 Task: Create a due date automation trigger when advanced on, on the wednesday before a card is due add fields with custom field "Resume" set to a number greater or equal to 1 and greater or equal to 10 at 11:00 AM.
Action: Mouse moved to (1091, 332)
Screenshot: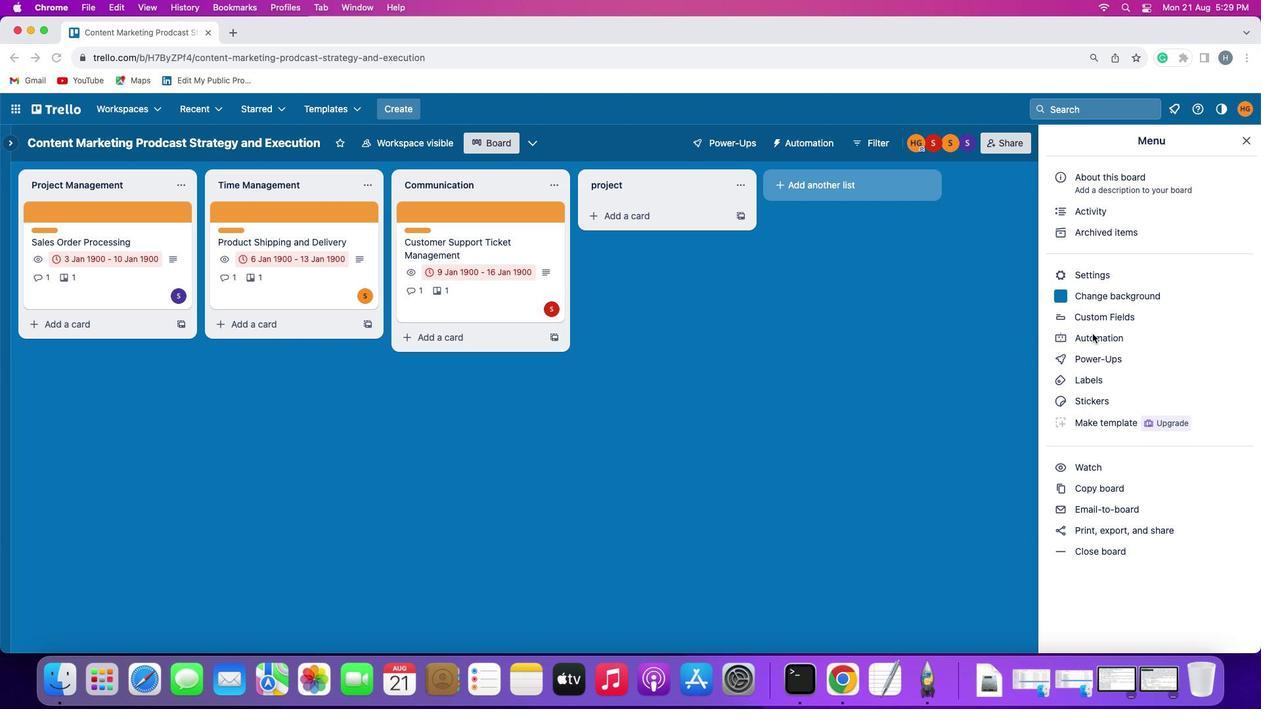 
Action: Mouse pressed left at (1091, 332)
Screenshot: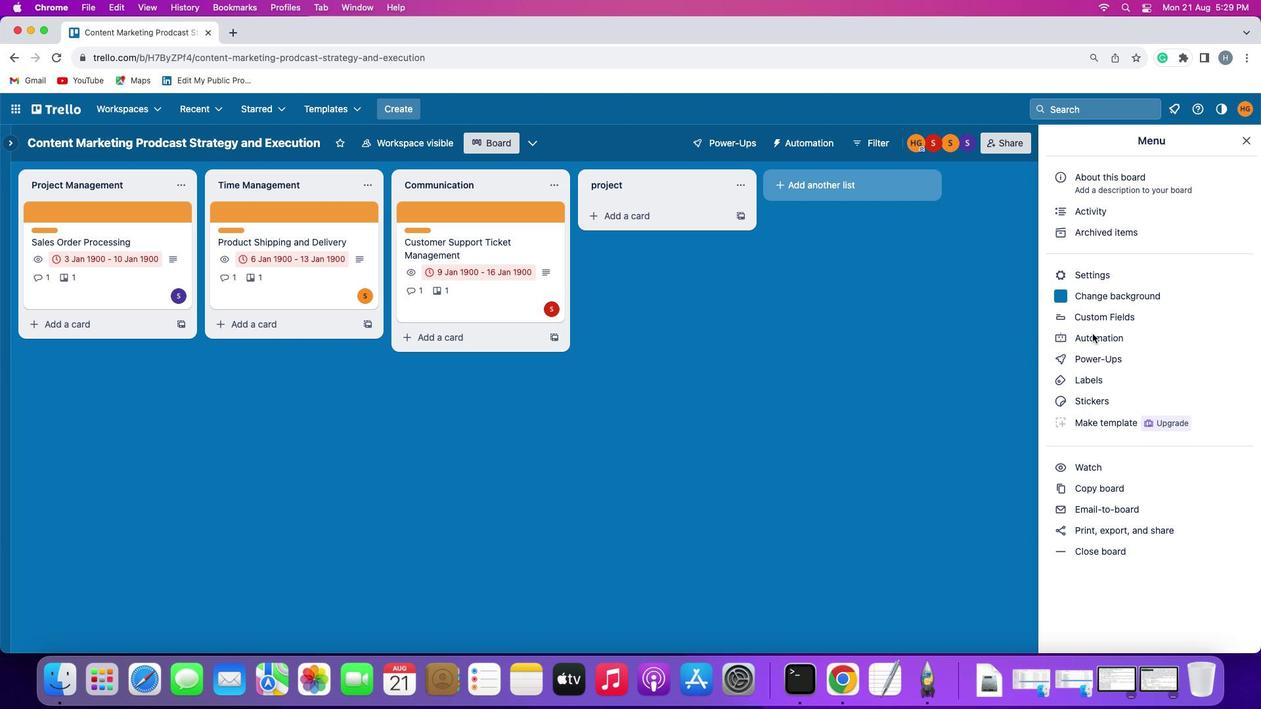 
Action: Mouse pressed left at (1091, 332)
Screenshot: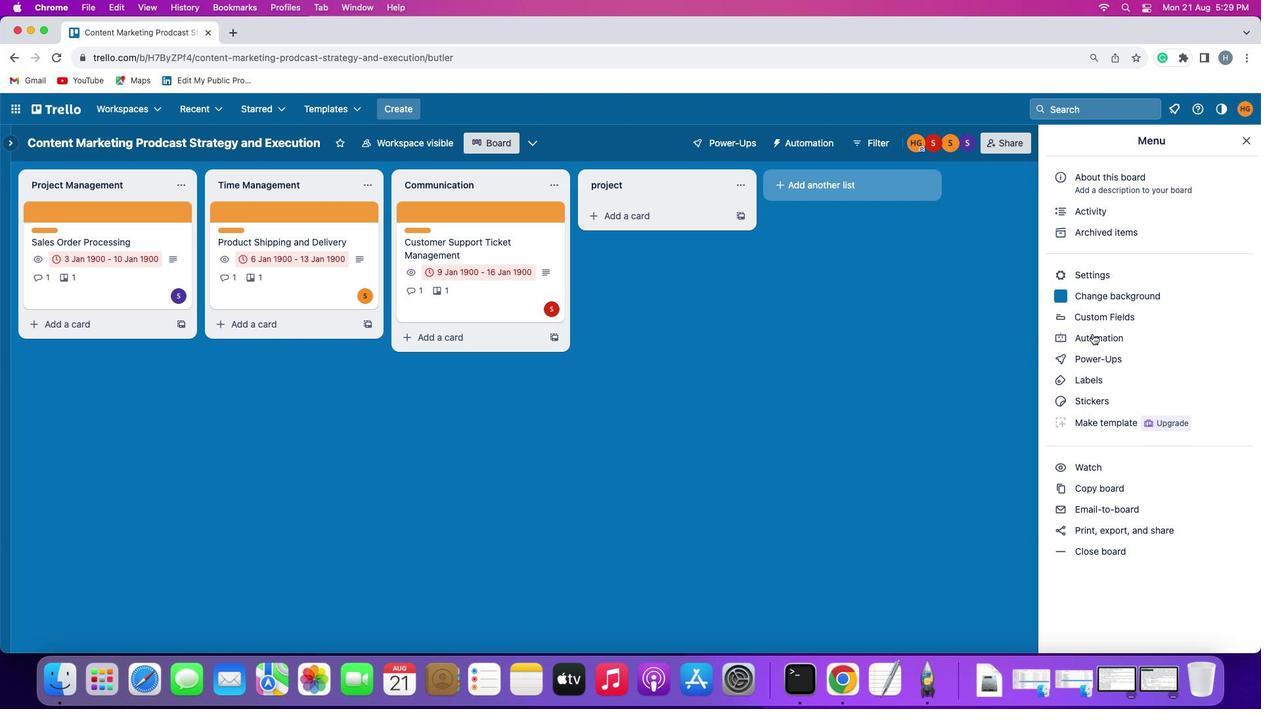 
Action: Mouse moved to (80, 302)
Screenshot: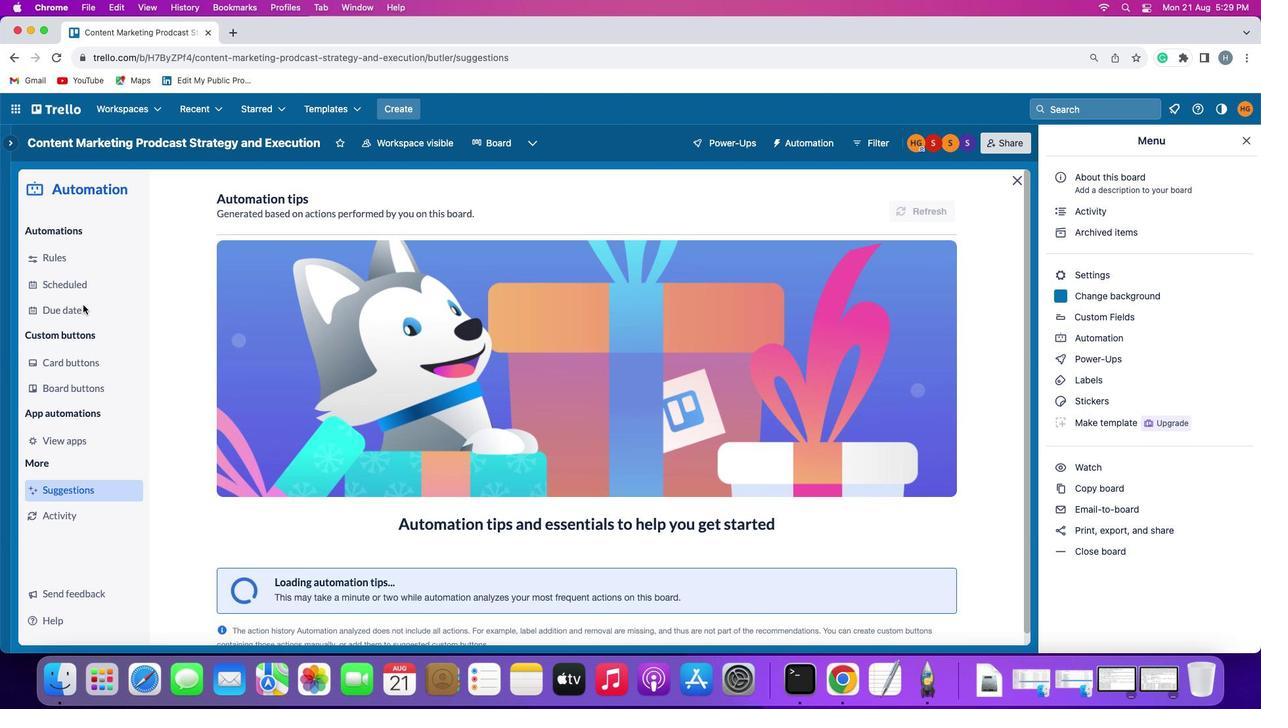 
Action: Mouse pressed left at (80, 302)
Screenshot: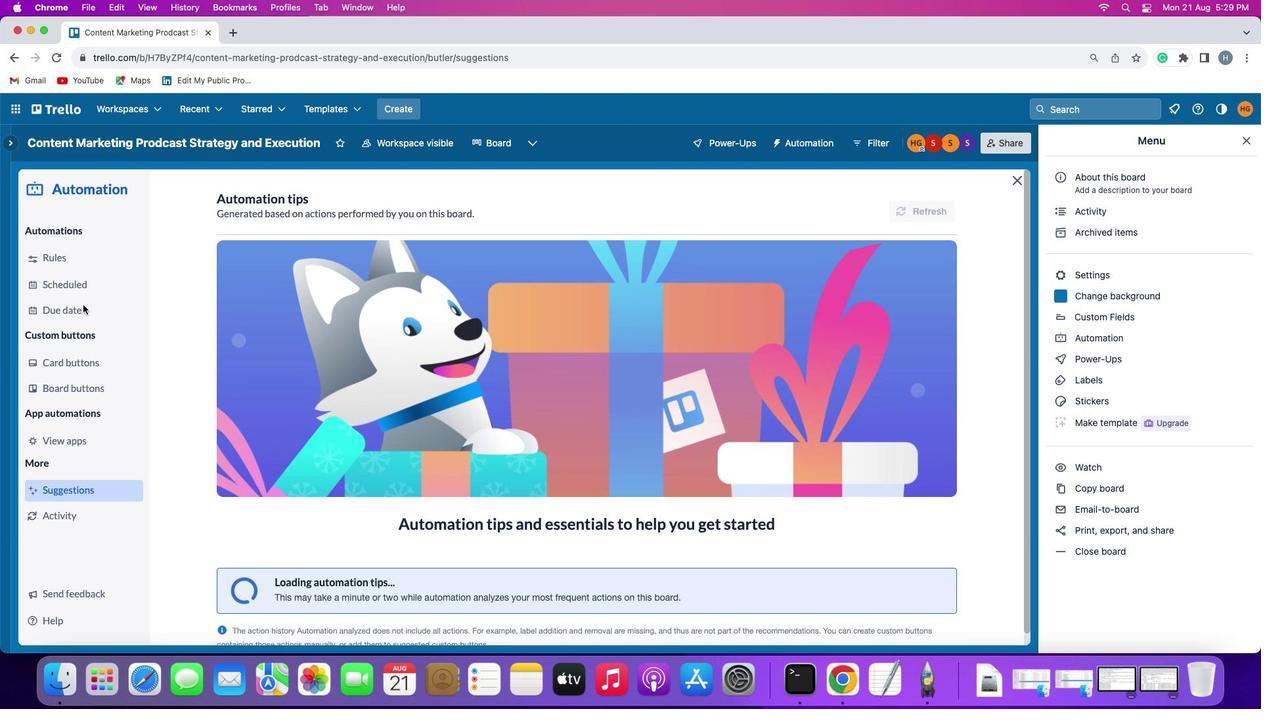 
Action: Mouse moved to (893, 197)
Screenshot: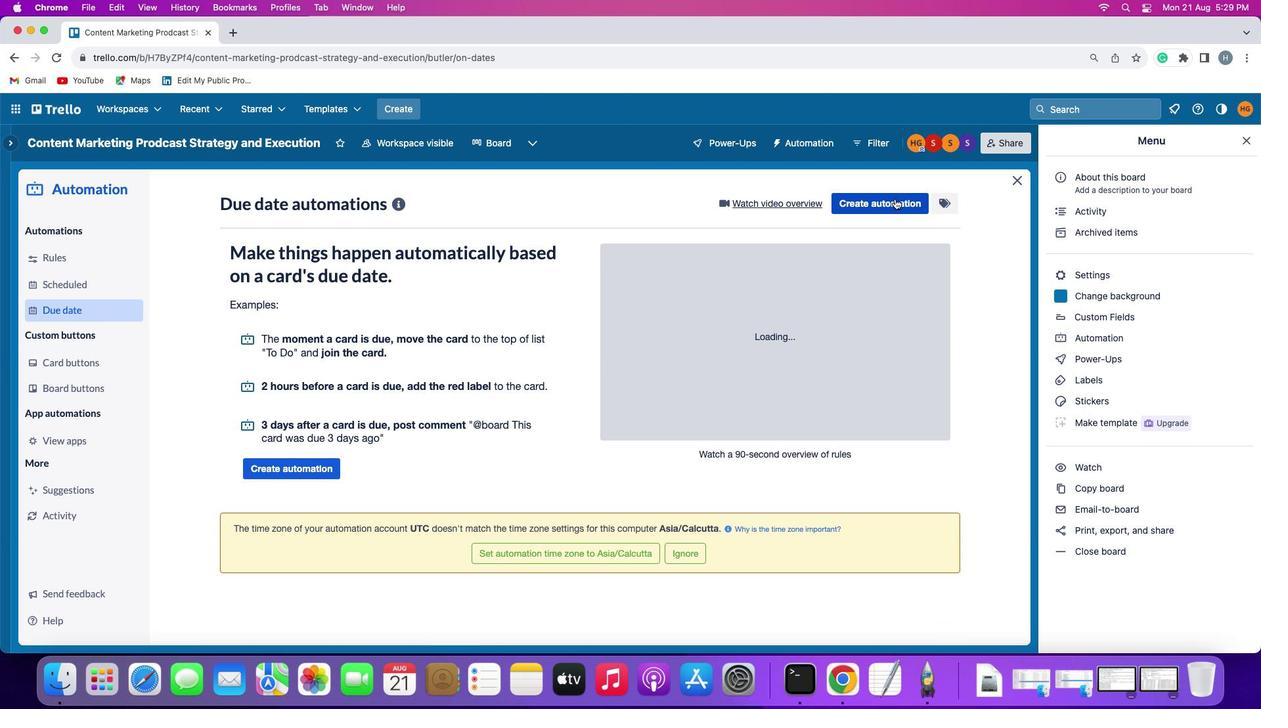 
Action: Mouse pressed left at (893, 197)
Screenshot: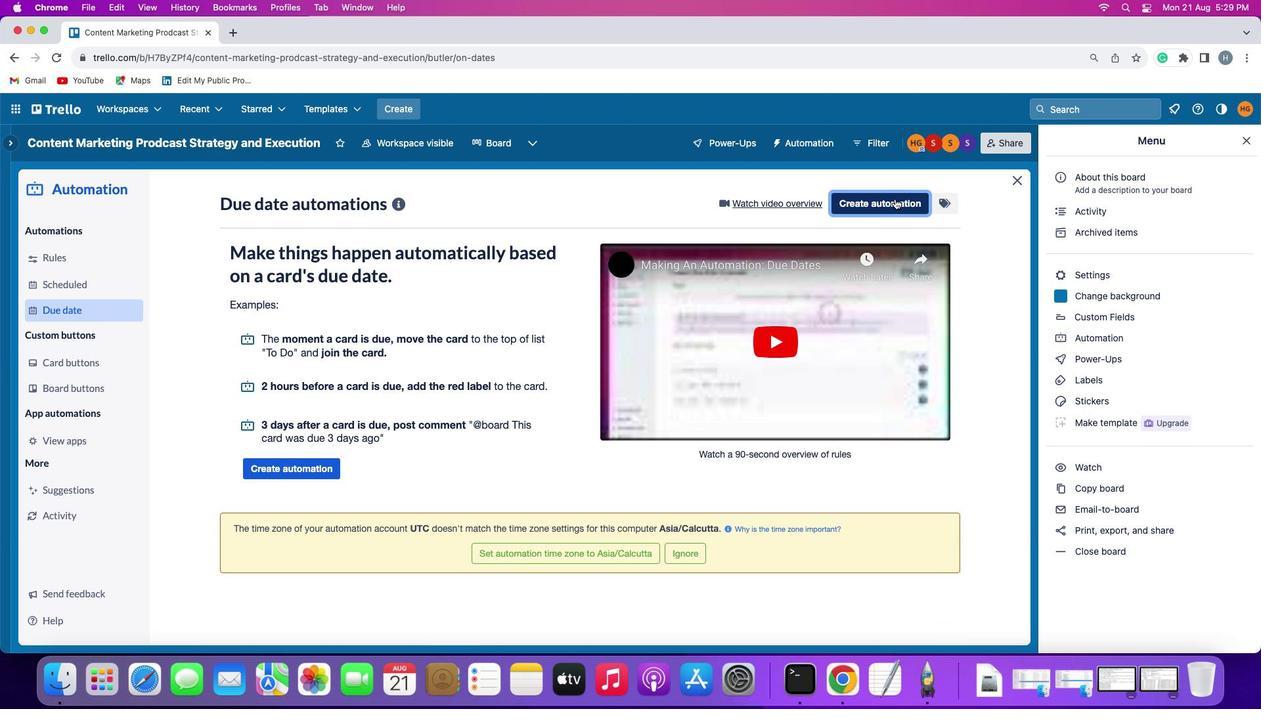 
Action: Mouse moved to (260, 322)
Screenshot: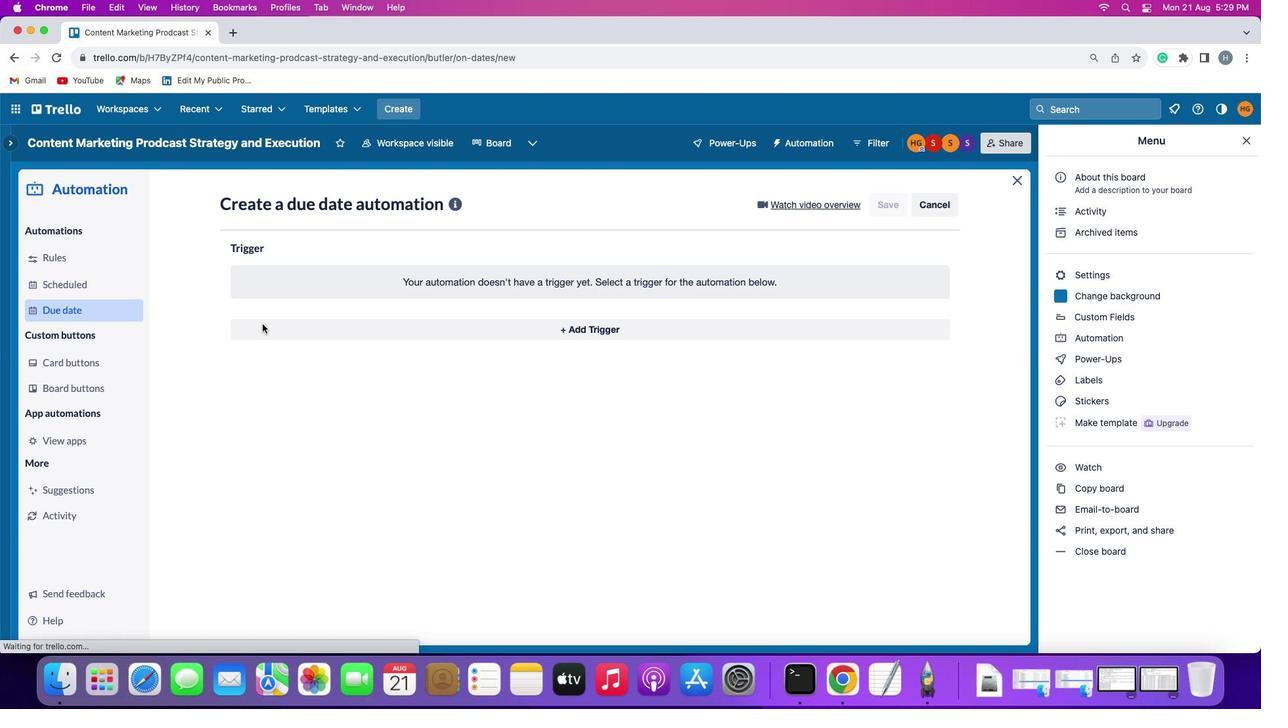 
Action: Mouse pressed left at (260, 322)
Screenshot: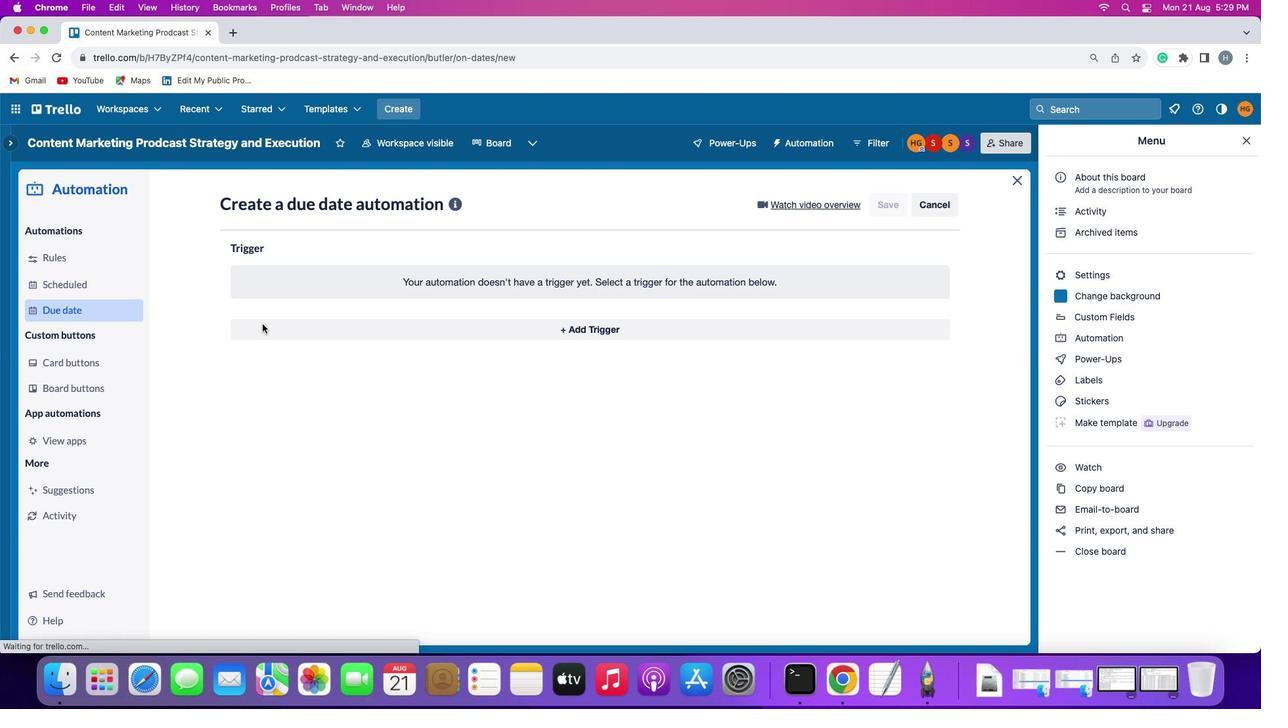 
Action: Mouse moved to (275, 563)
Screenshot: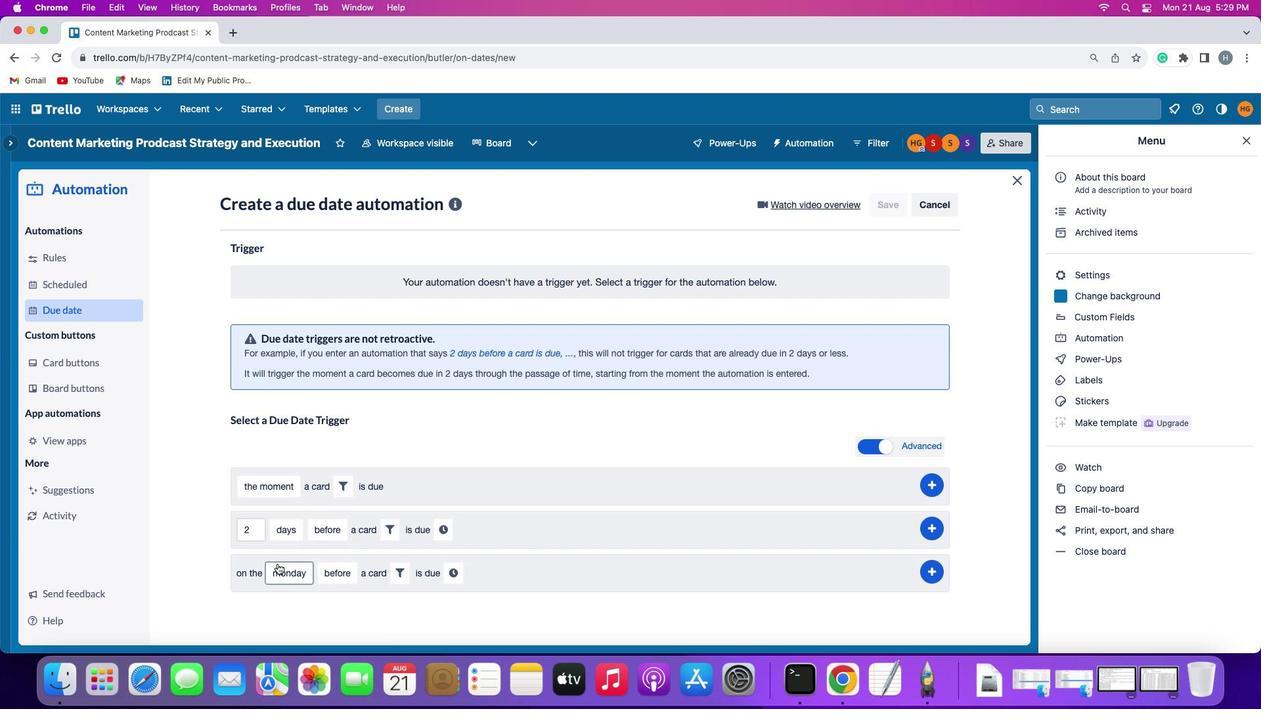 
Action: Mouse pressed left at (275, 563)
Screenshot: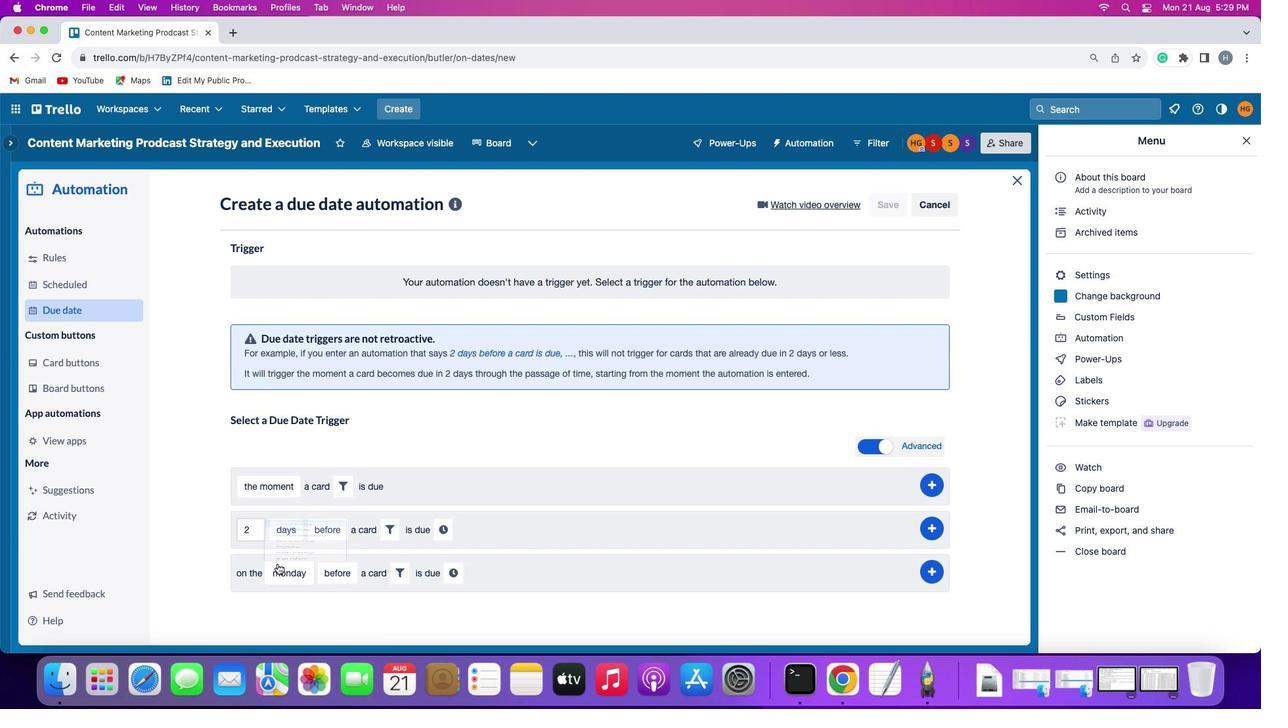 
Action: Mouse moved to (308, 444)
Screenshot: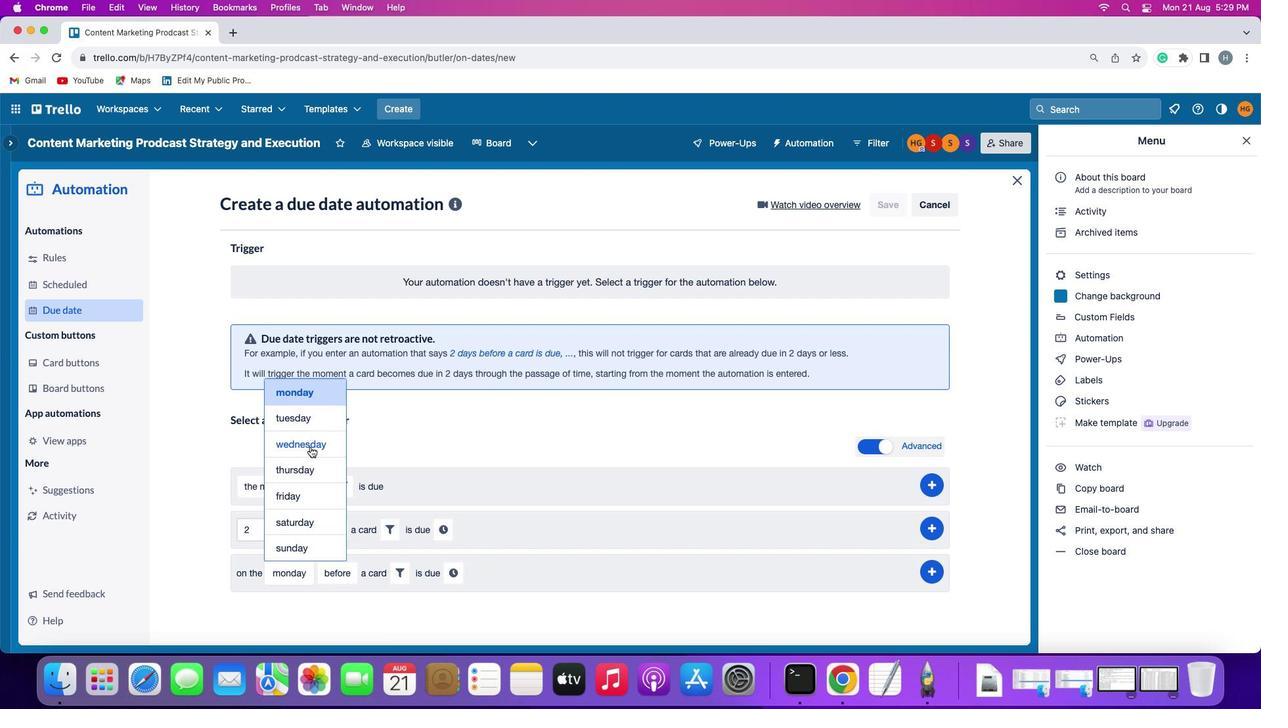 
Action: Mouse pressed left at (308, 444)
Screenshot: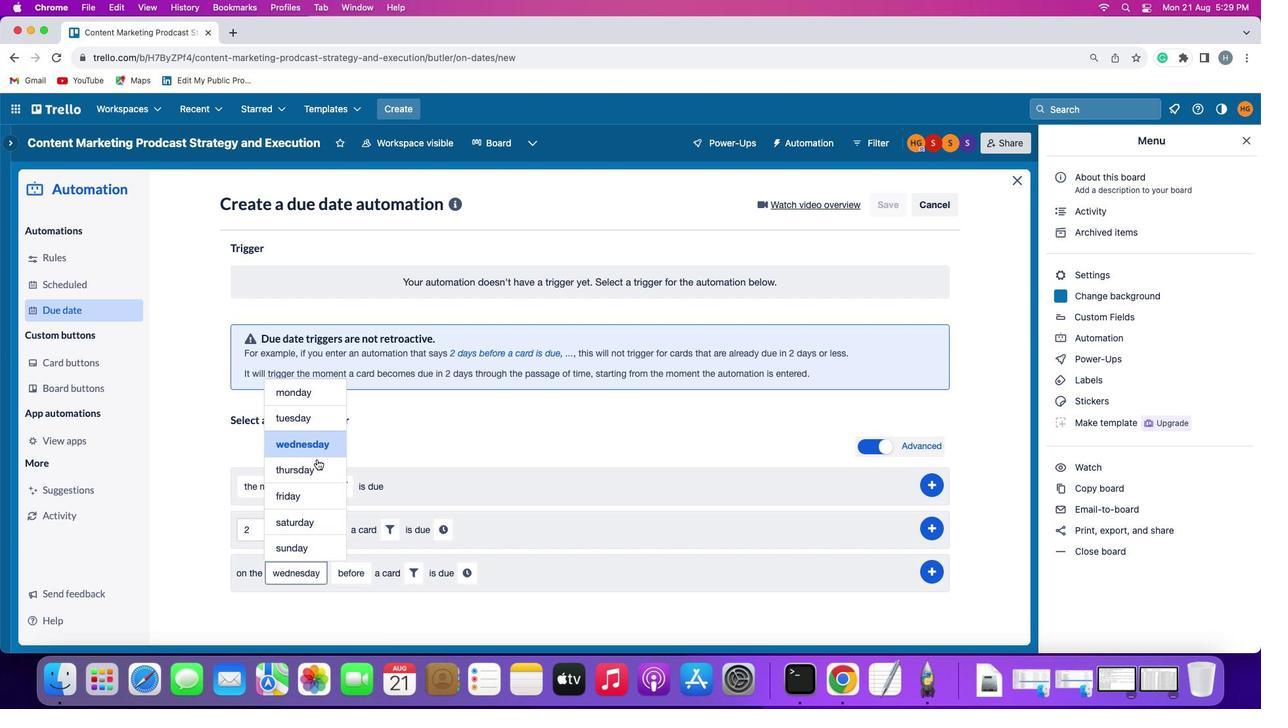 
Action: Mouse moved to (414, 567)
Screenshot: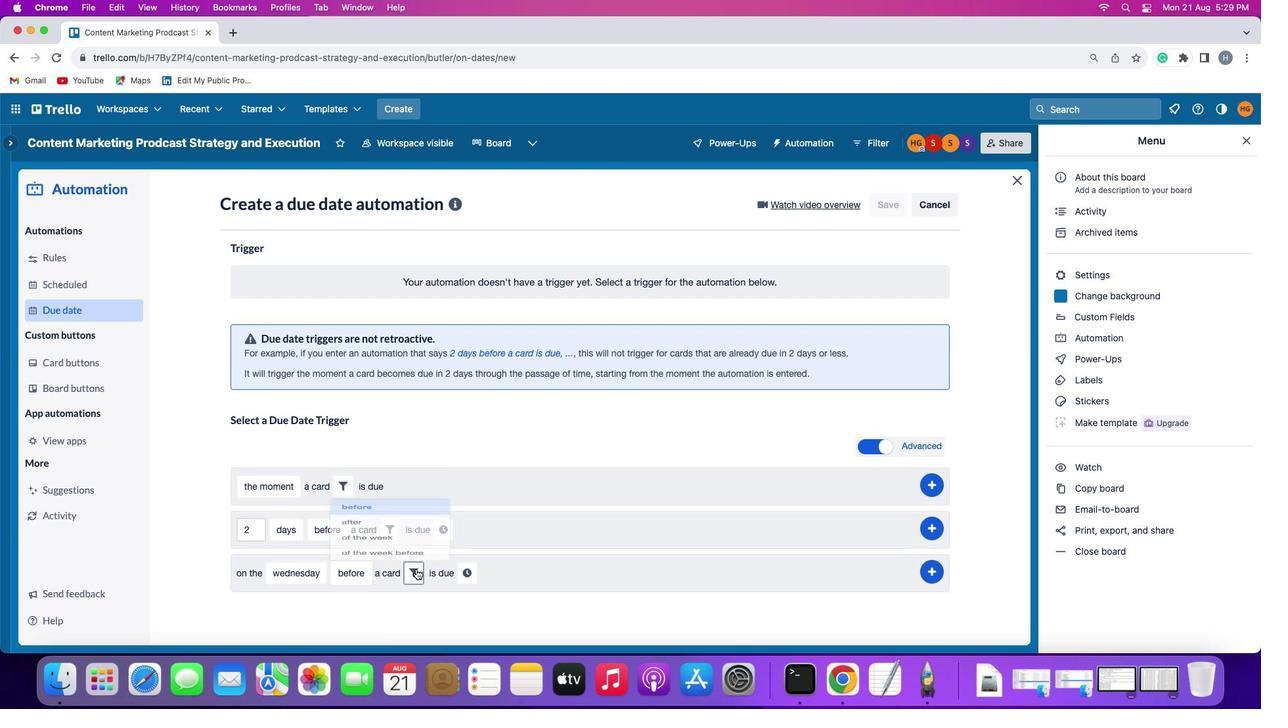 
Action: Mouse pressed left at (414, 567)
Screenshot: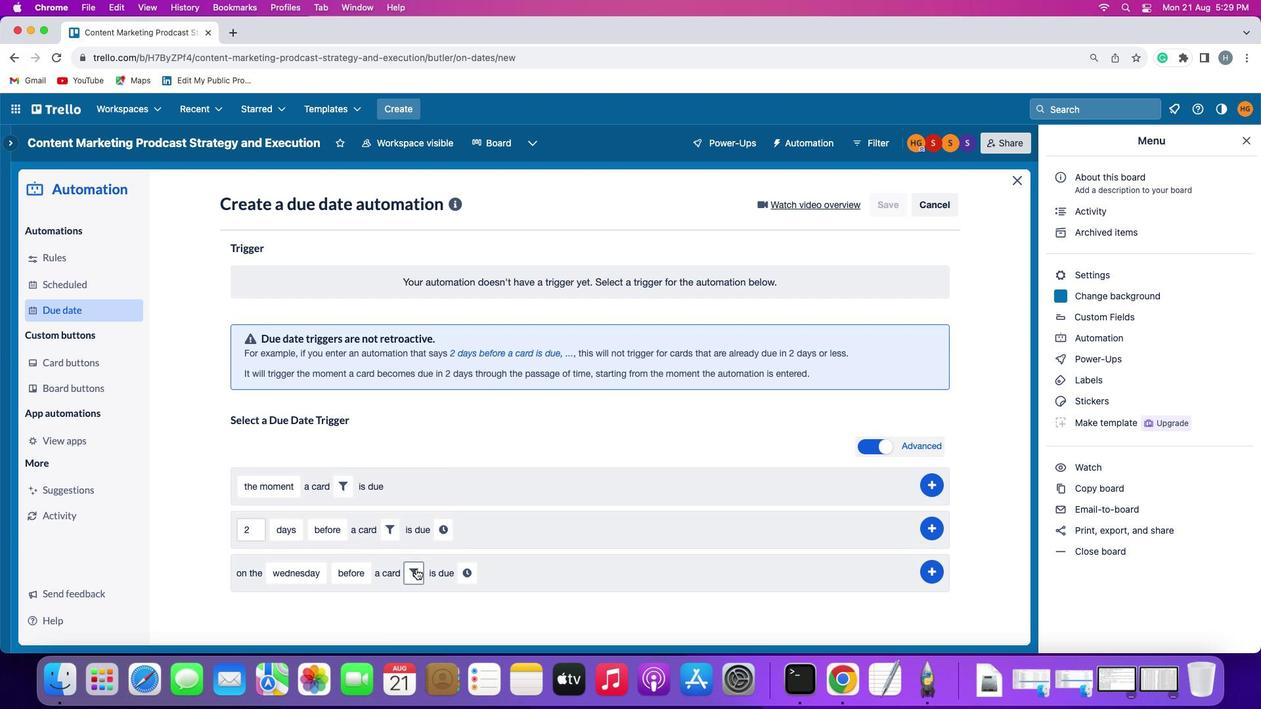 
Action: Mouse moved to (634, 606)
Screenshot: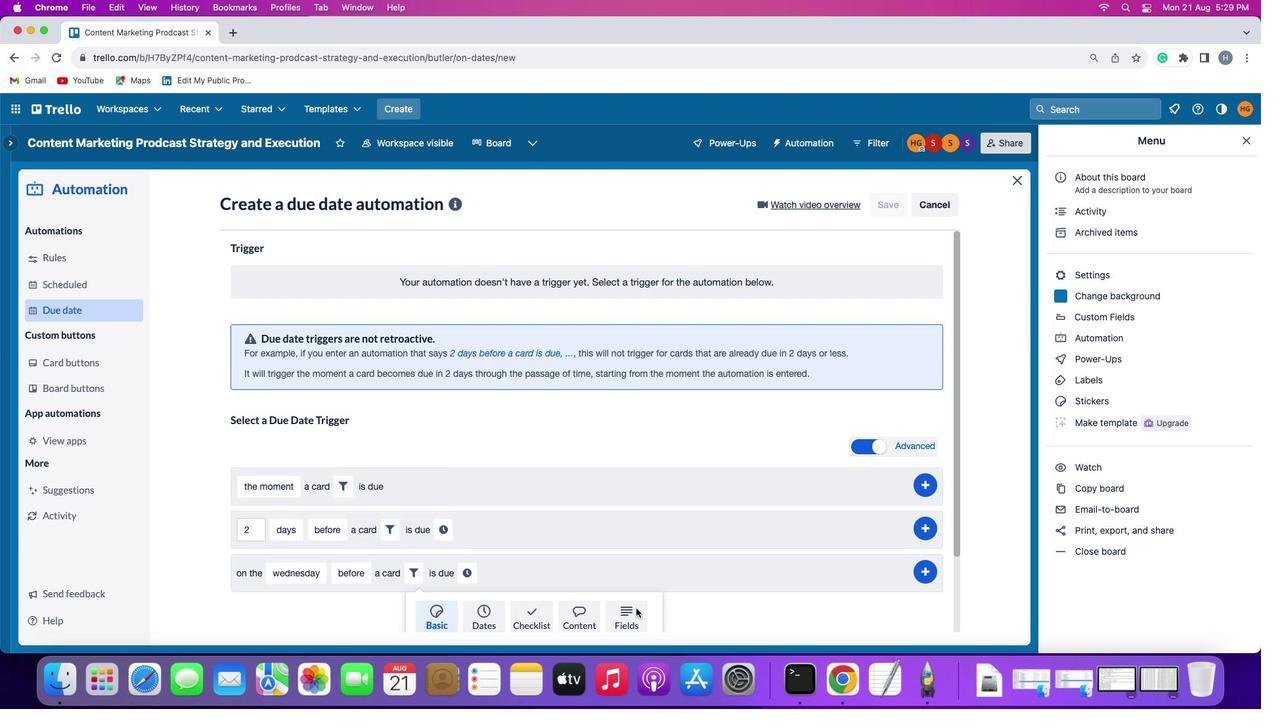 
Action: Mouse pressed left at (634, 606)
Screenshot: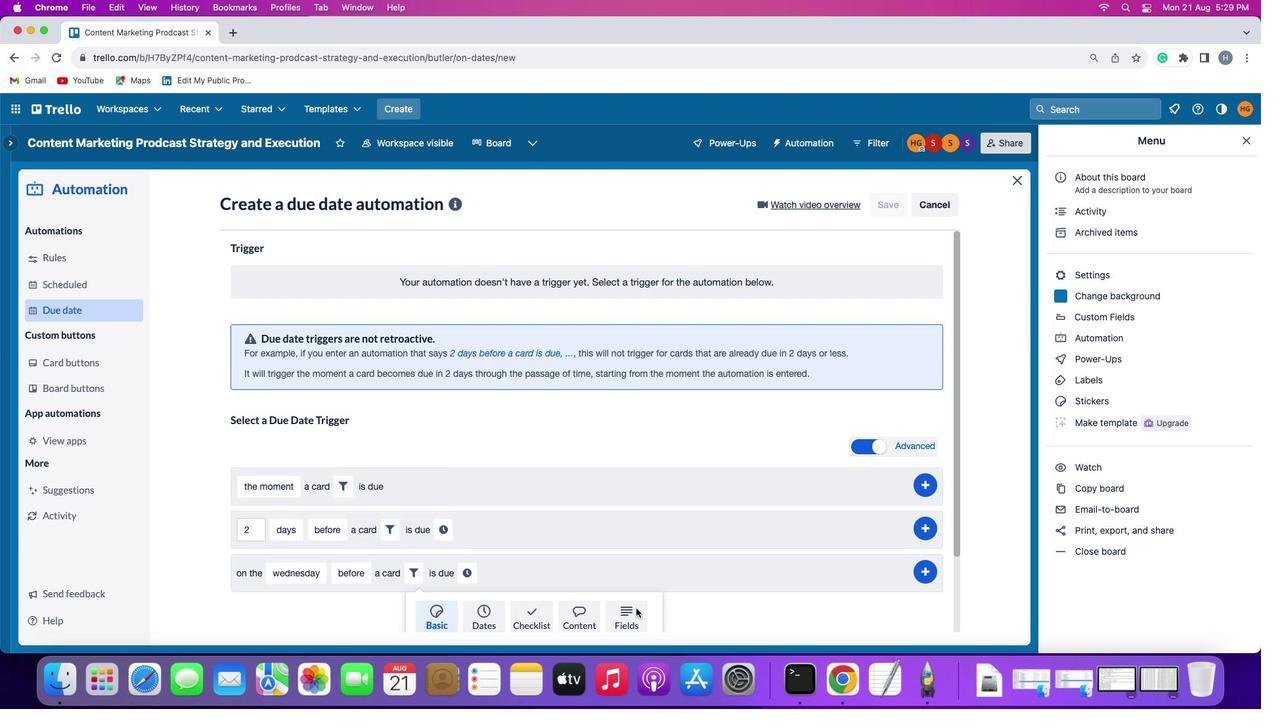 
Action: Mouse moved to (331, 591)
Screenshot: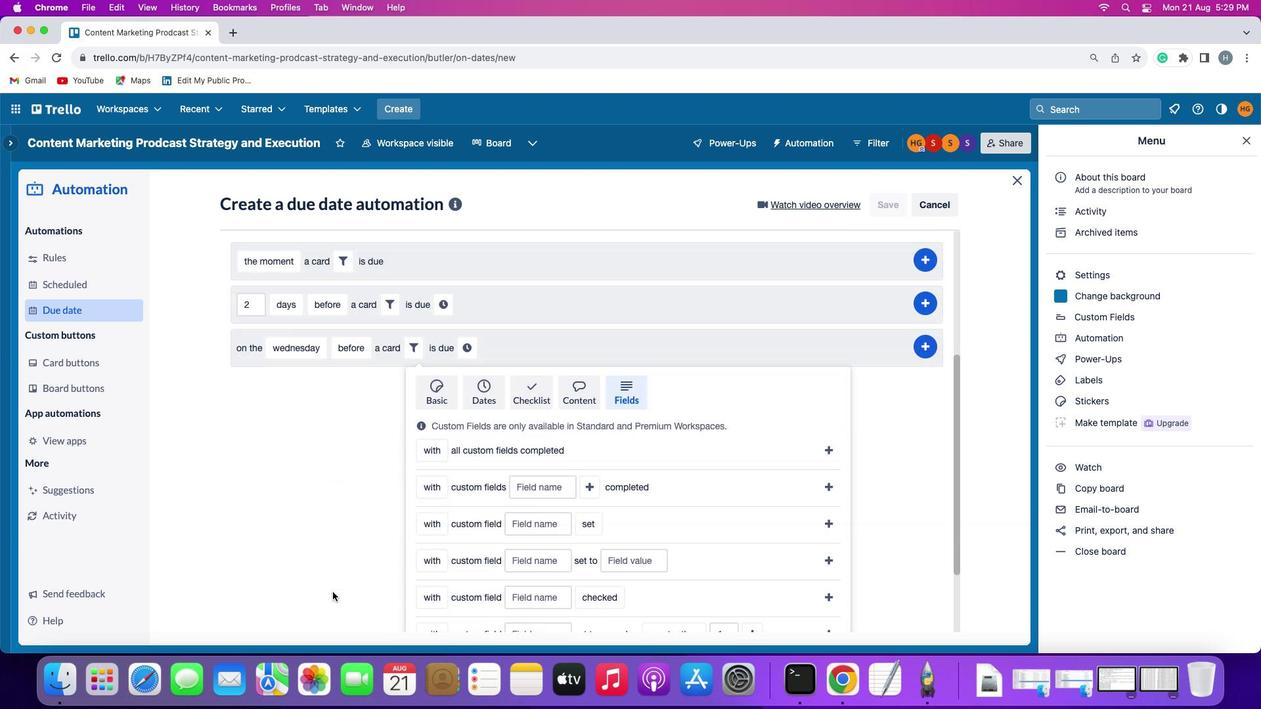 
Action: Mouse scrolled (331, 591) with delta (-1, -1)
Screenshot: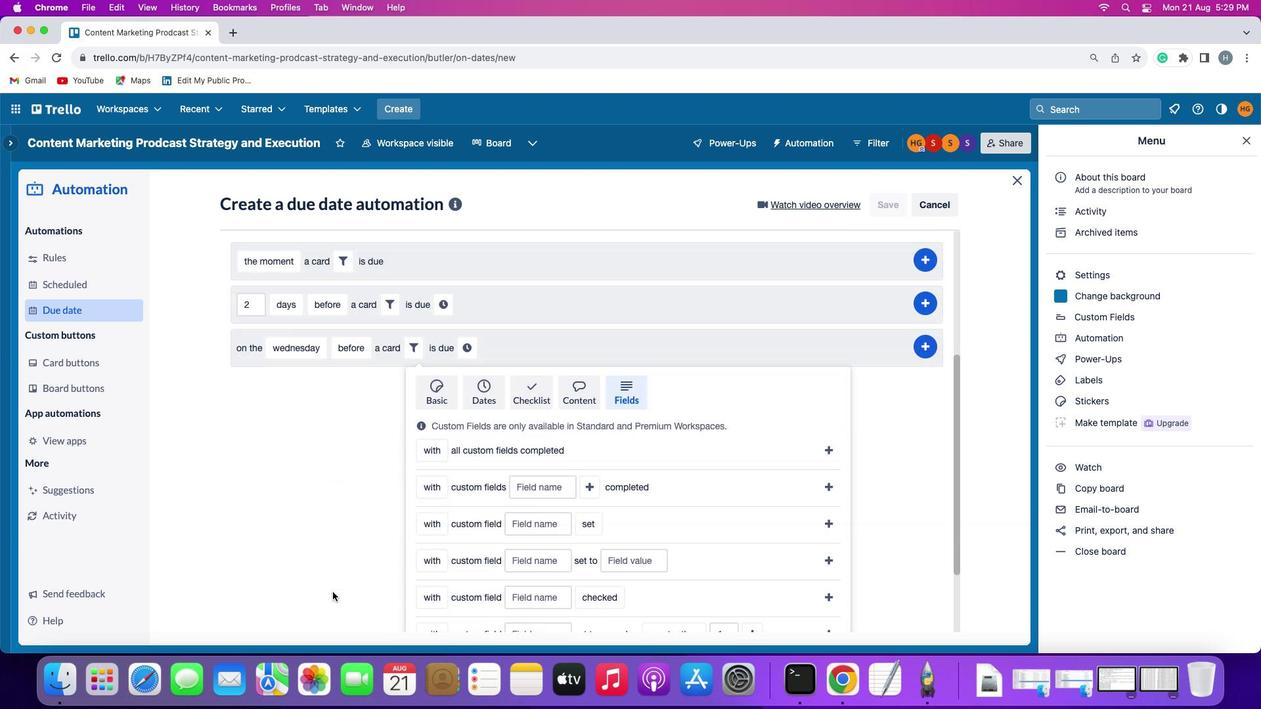 
Action: Mouse scrolled (331, 591) with delta (-1, -1)
Screenshot: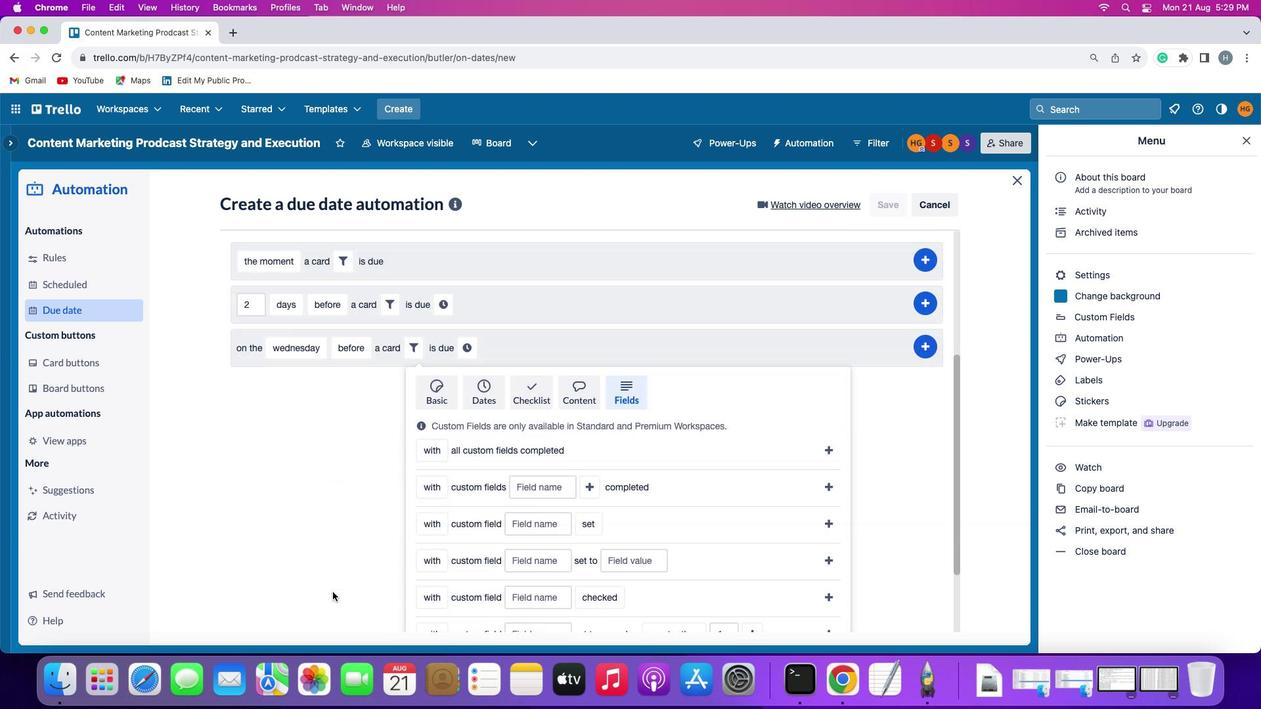 
Action: Mouse moved to (330, 591)
Screenshot: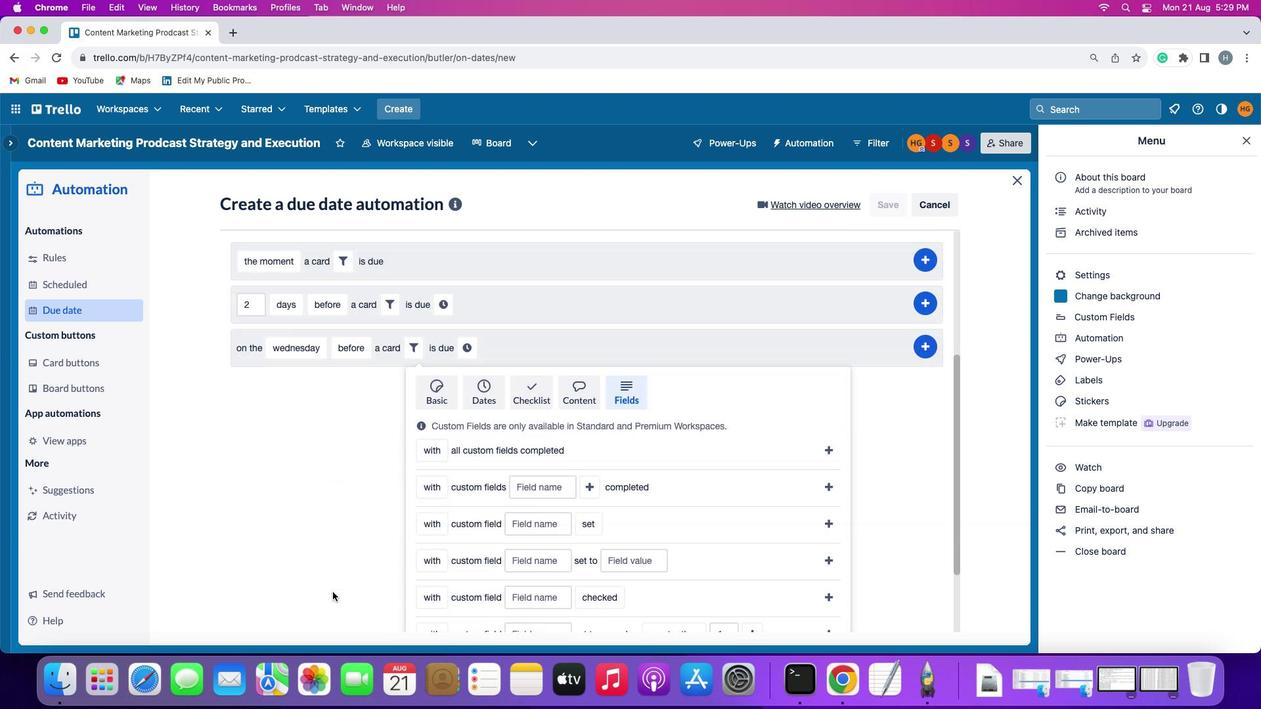 
Action: Mouse scrolled (330, 591) with delta (-1, -3)
Screenshot: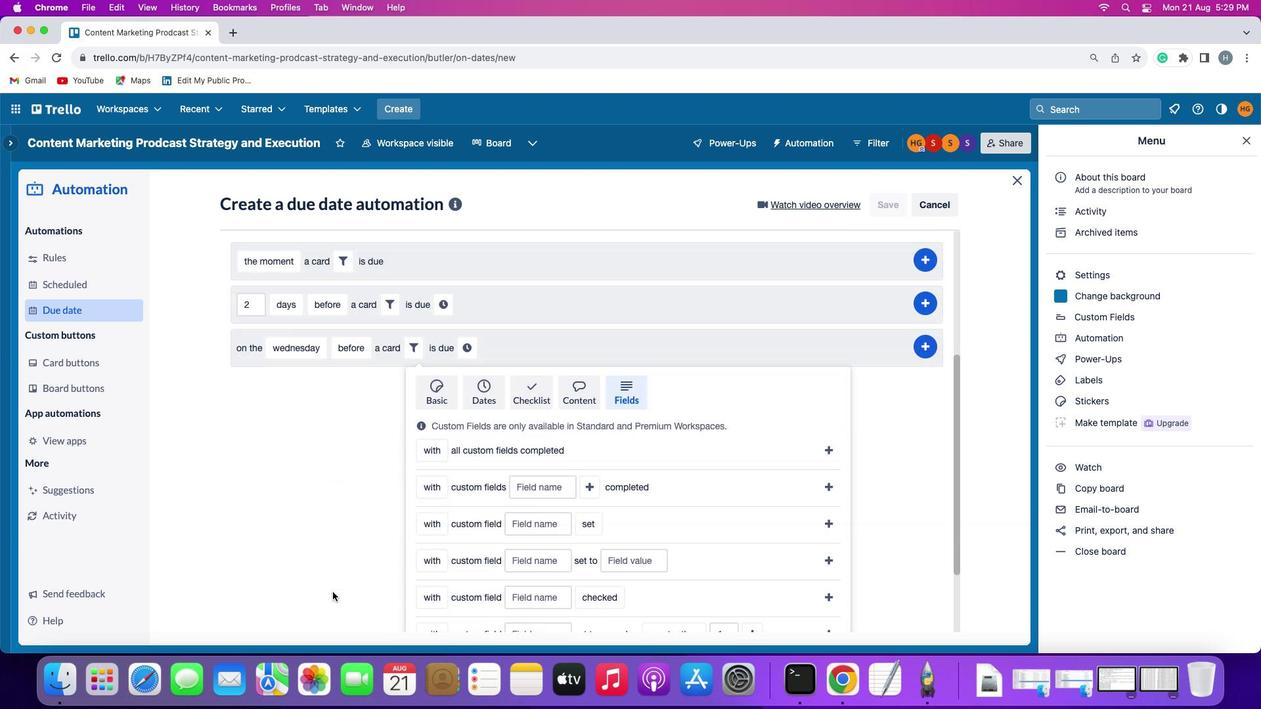 
Action: Mouse moved to (330, 591)
Screenshot: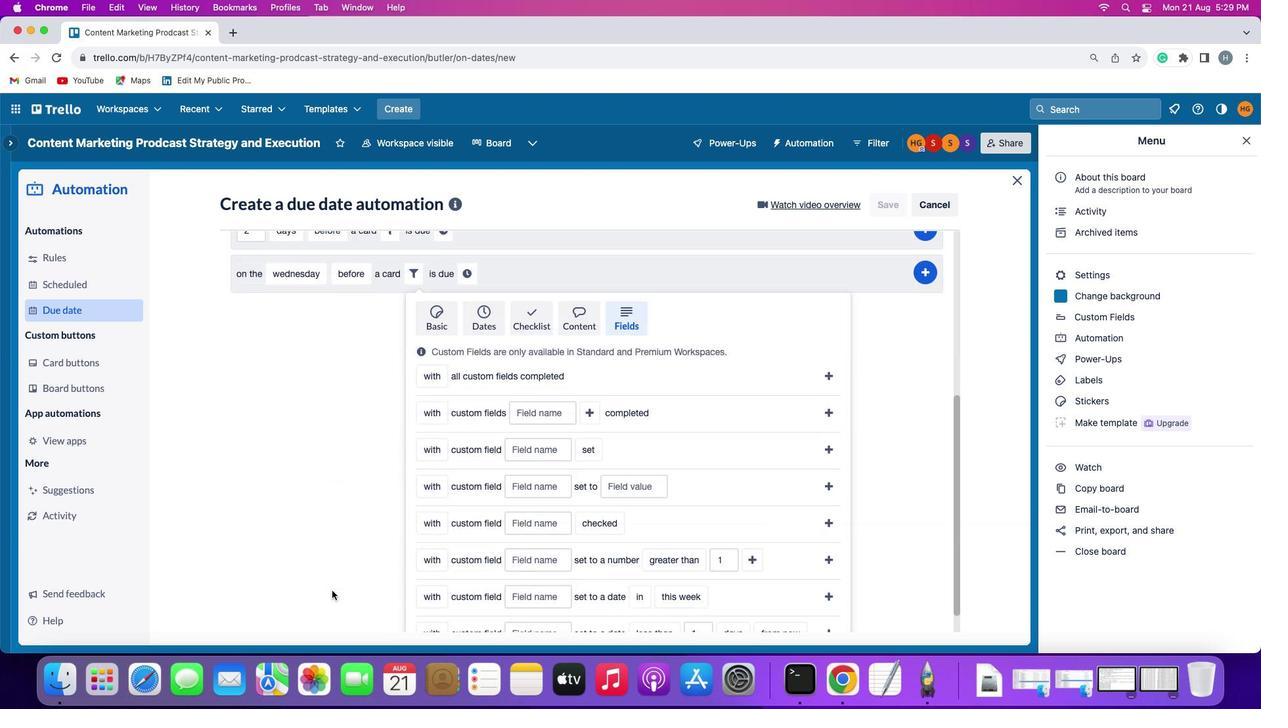 
Action: Mouse scrolled (330, 591) with delta (-1, -4)
Screenshot: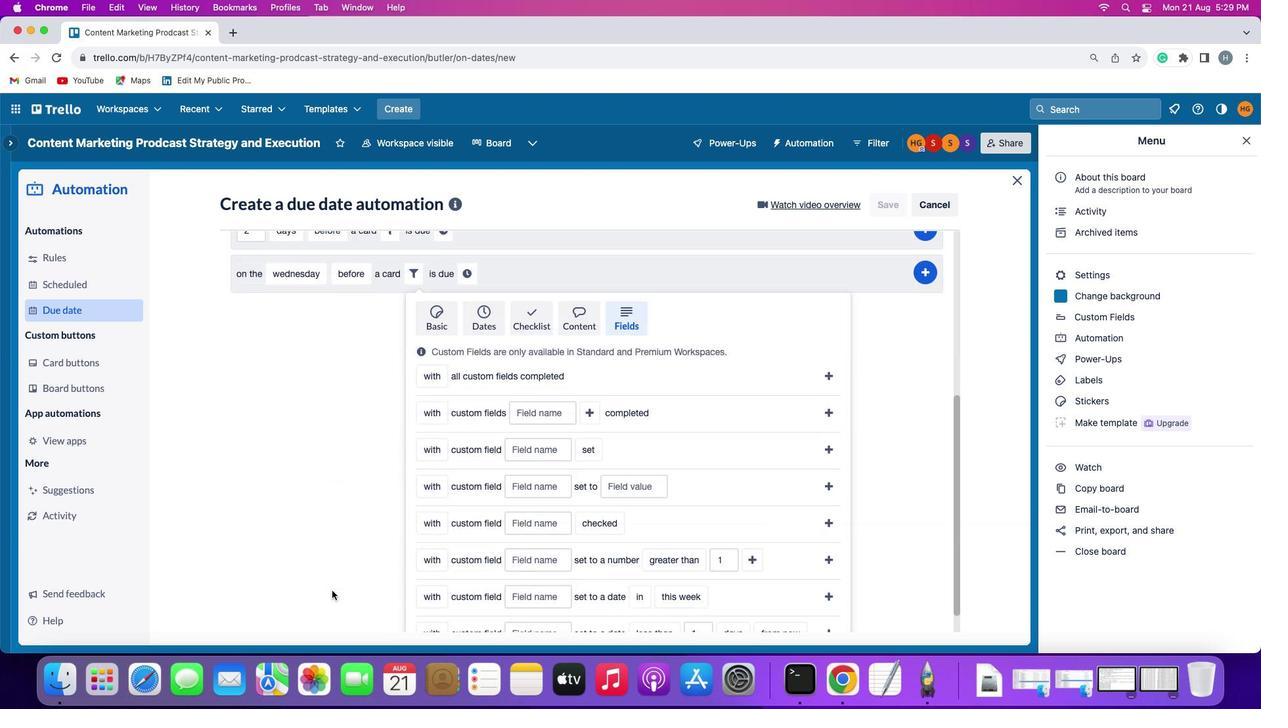 
Action: Mouse moved to (330, 590)
Screenshot: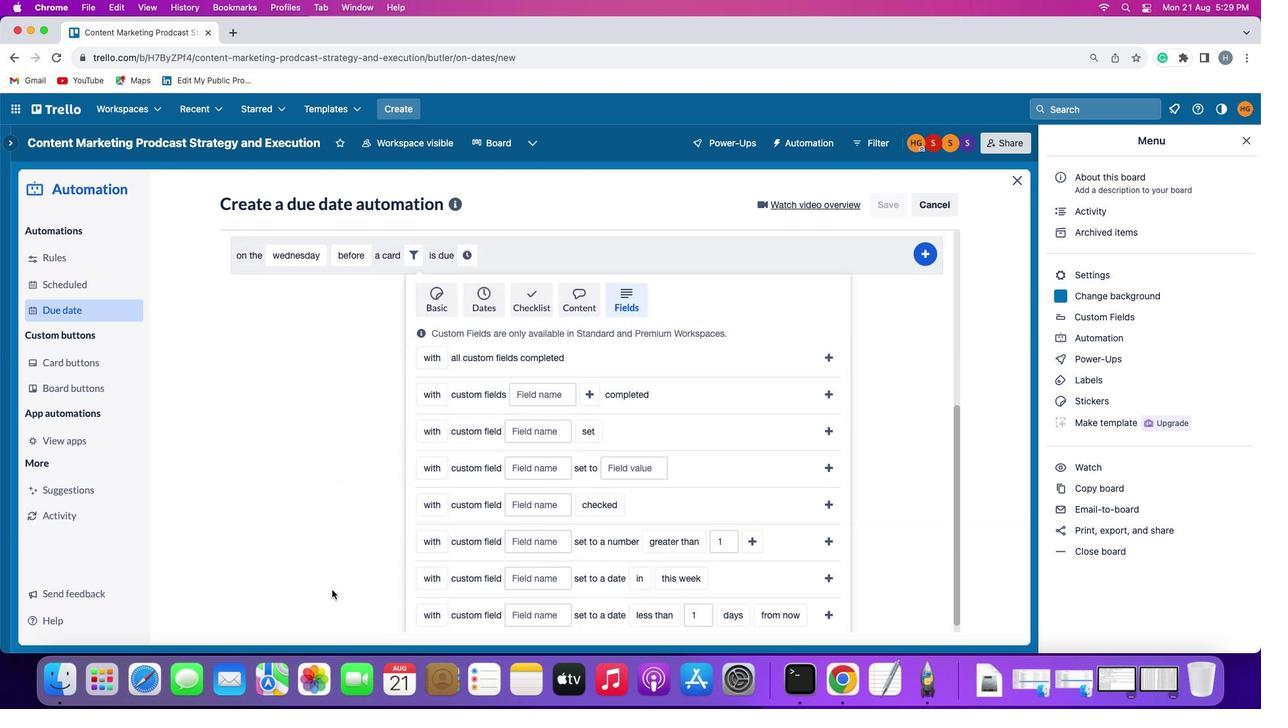 
Action: Mouse scrolled (330, 590) with delta (-1, -5)
Screenshot: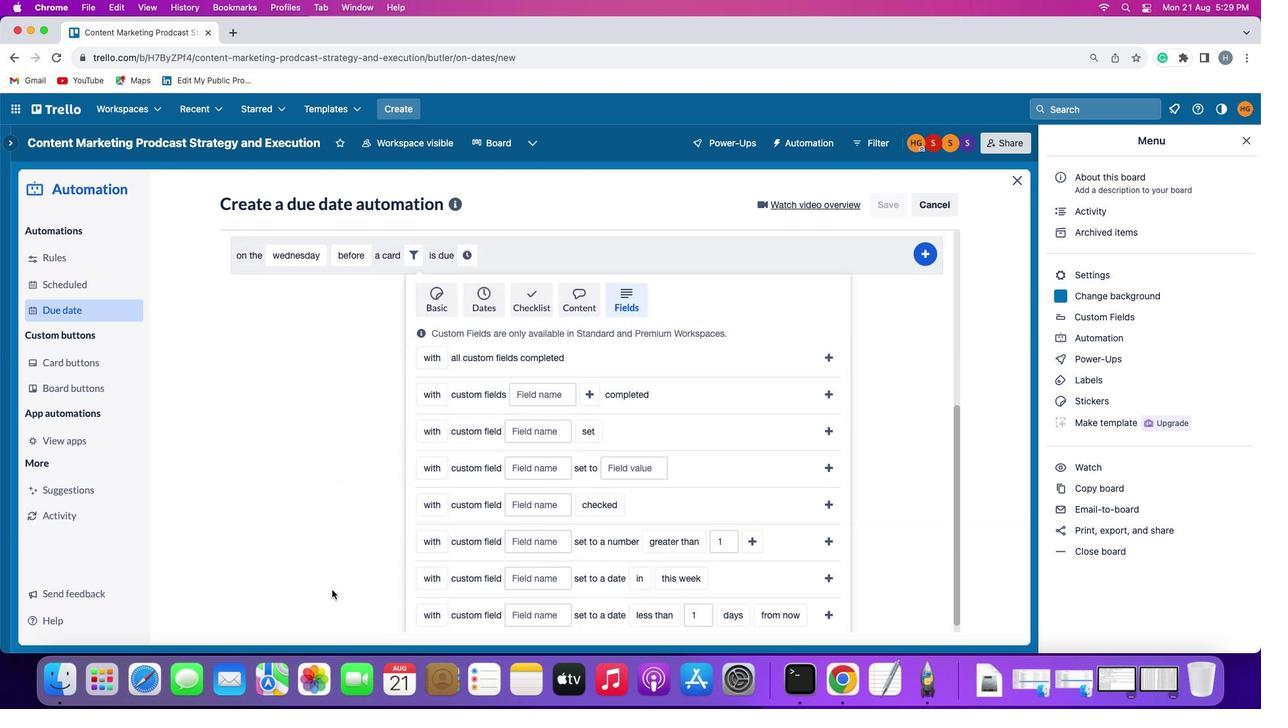 
Action: Mouse moved to (330, 584)
Screenshot: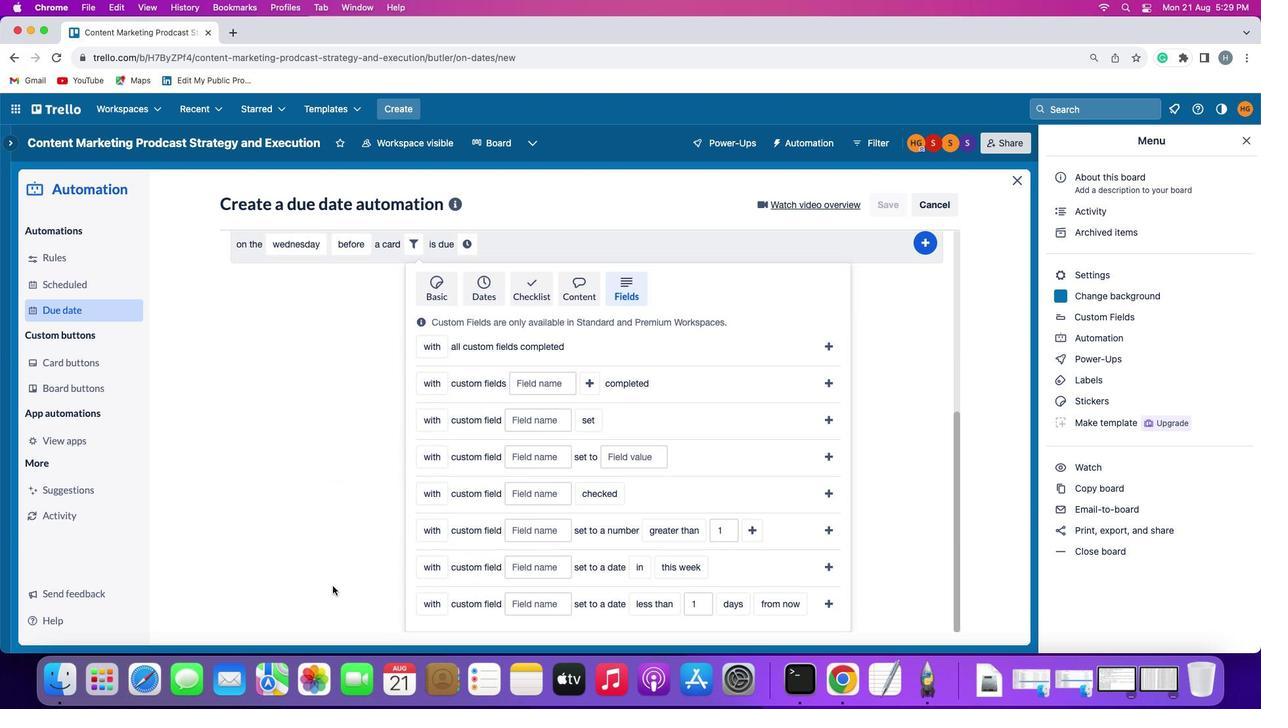
Action: Mouse scrolled (330, 584) with delta (-1, -1)
Screenshot: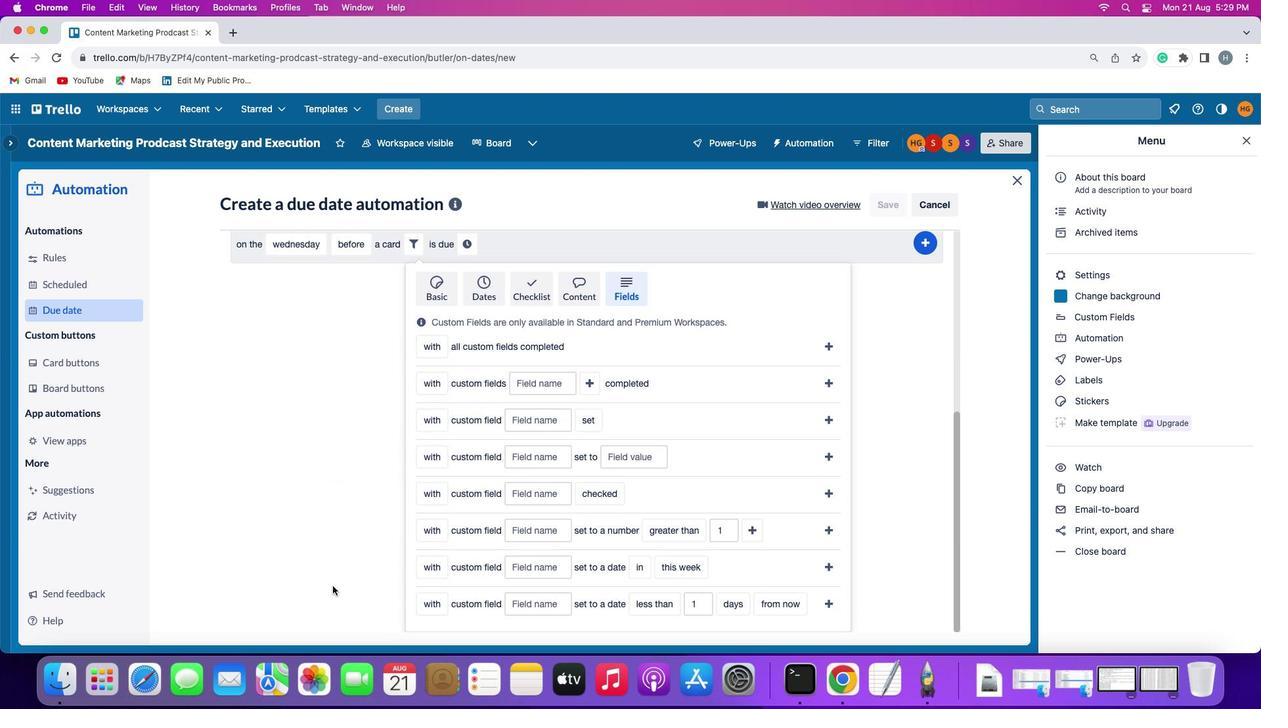 
Action: Mouse scrolled (330, 584) with delta (-1, -1)
Screenshot: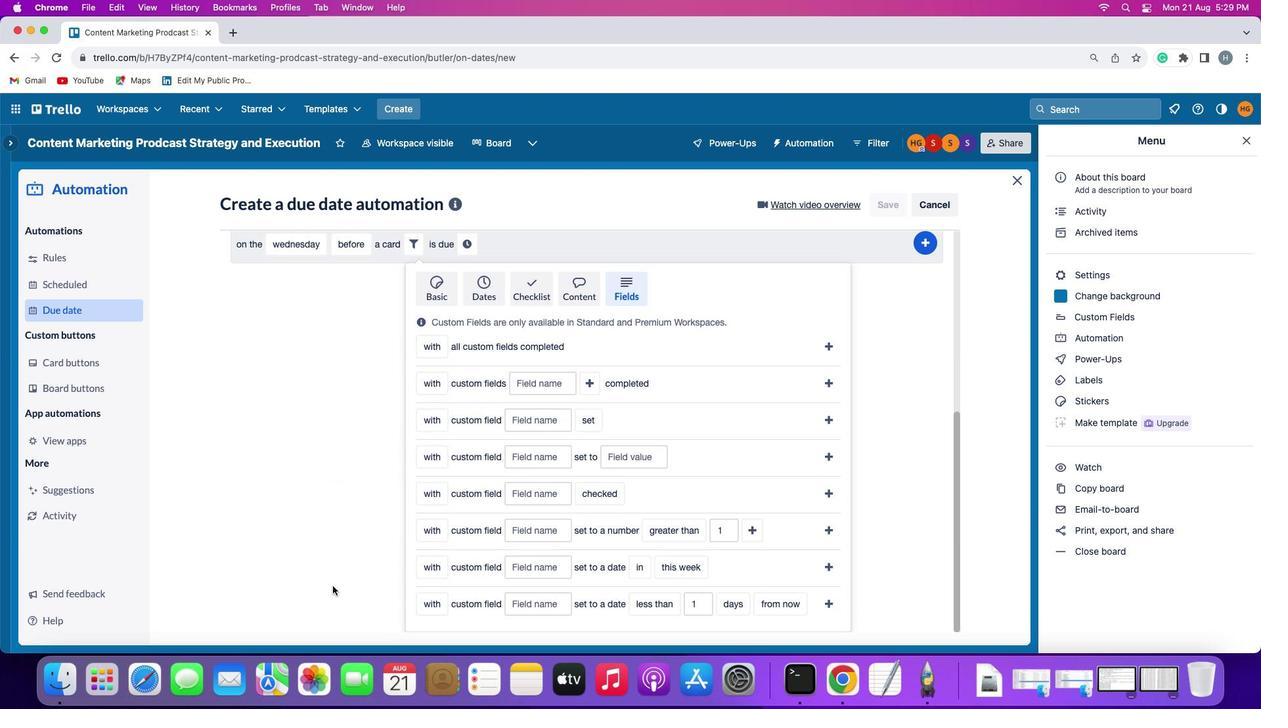 
Action: Mouse scrolled (330, 584) with delta (-1, -3)
Screenshot: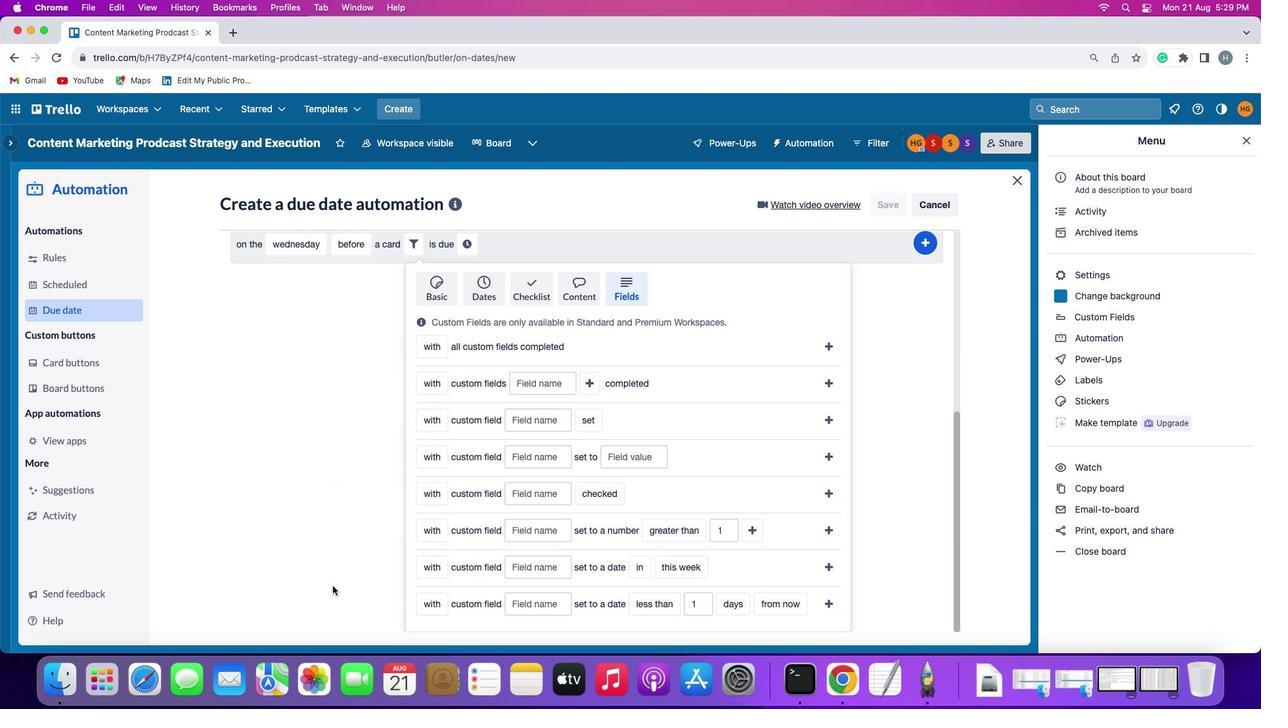 
Action: Mouse scrolled (330, 584) with delta (-1, -4)
Screenshot: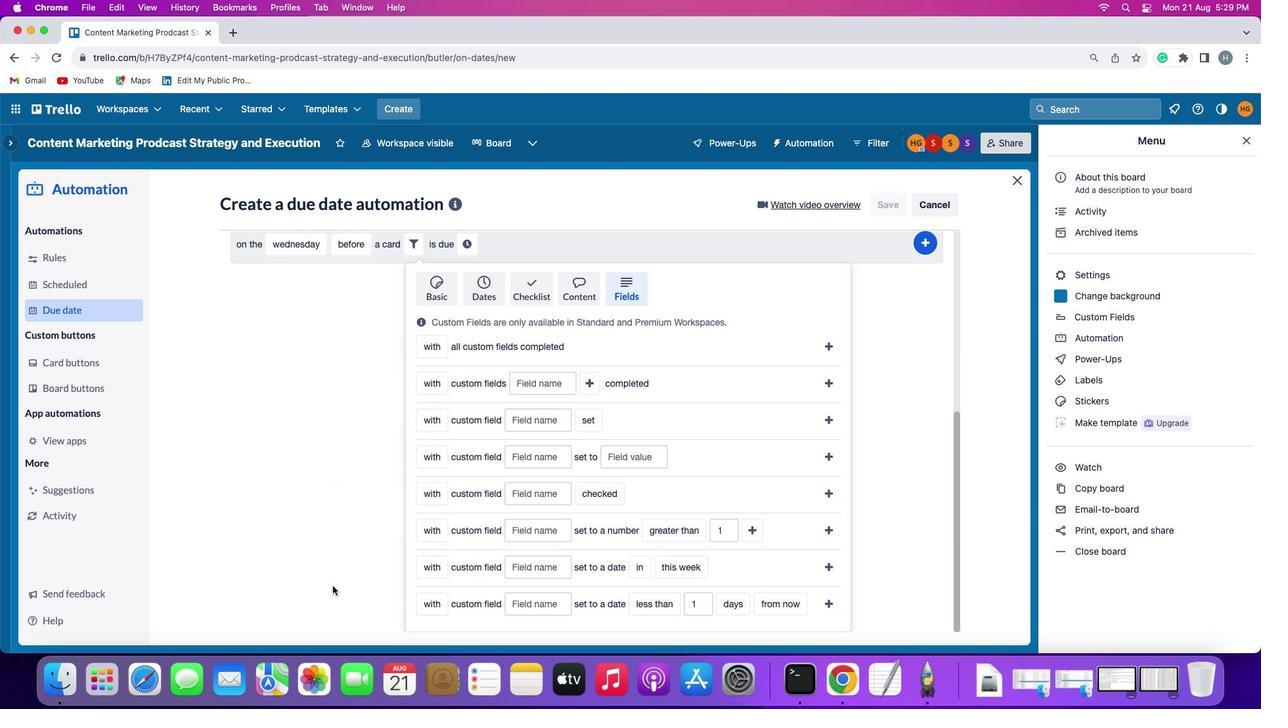 
Action: Mouse moved to (530, 535)
Screenshot: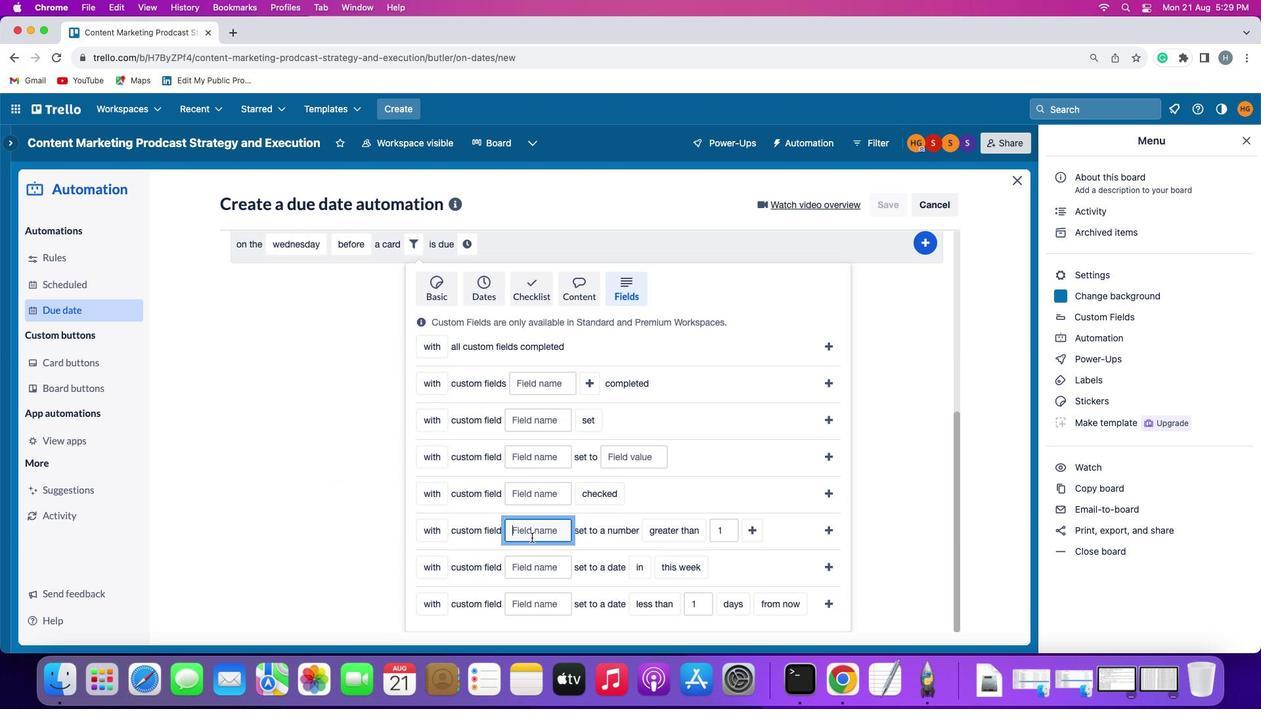 
Action: Mouse pressed left at (530, 535)
Screenshot: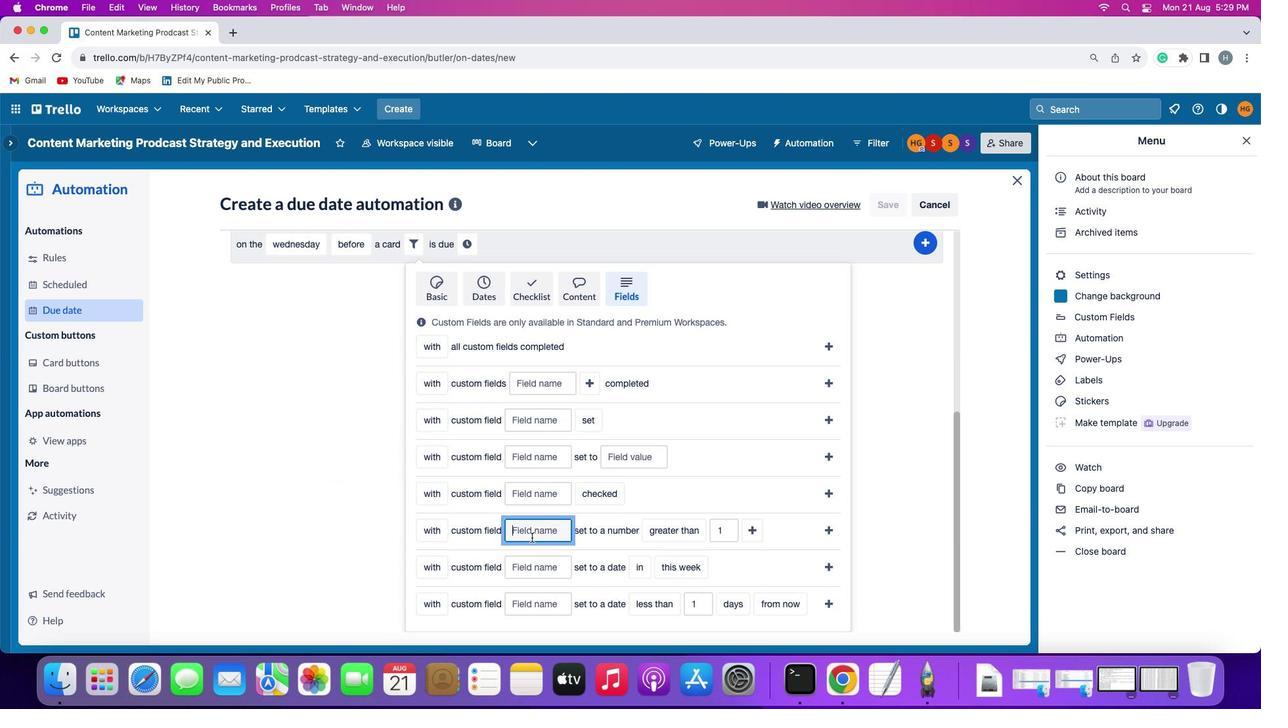 
Action: Mouse moved to (530, 534)
Screenshot: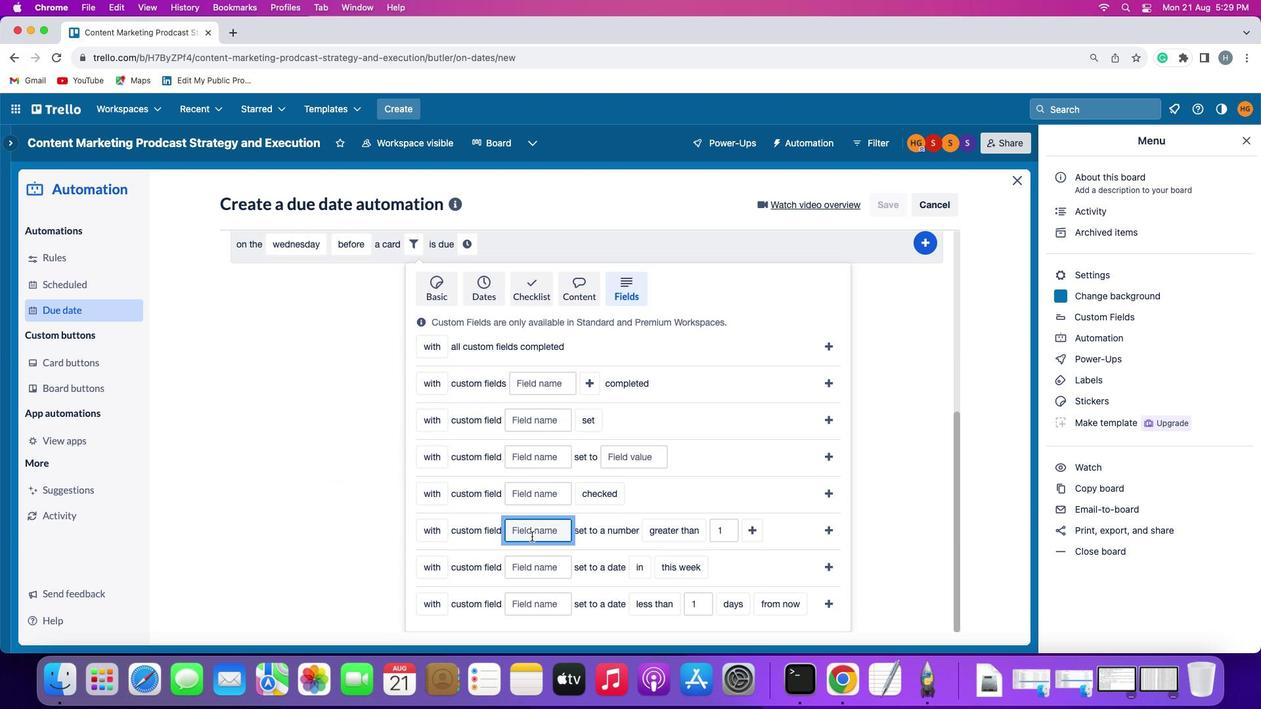 
Action: Key pressed Key.shift
Screenshot: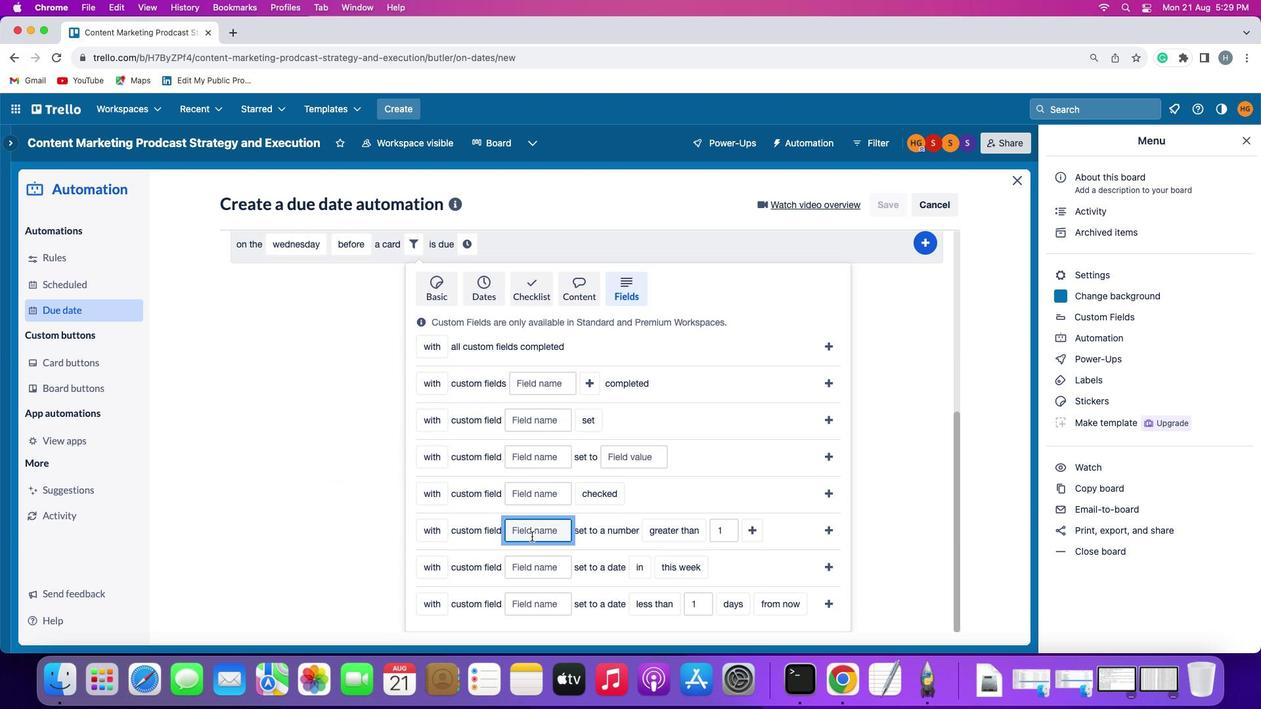 
Action: Mouse moved to (530, 534)
Screenshot: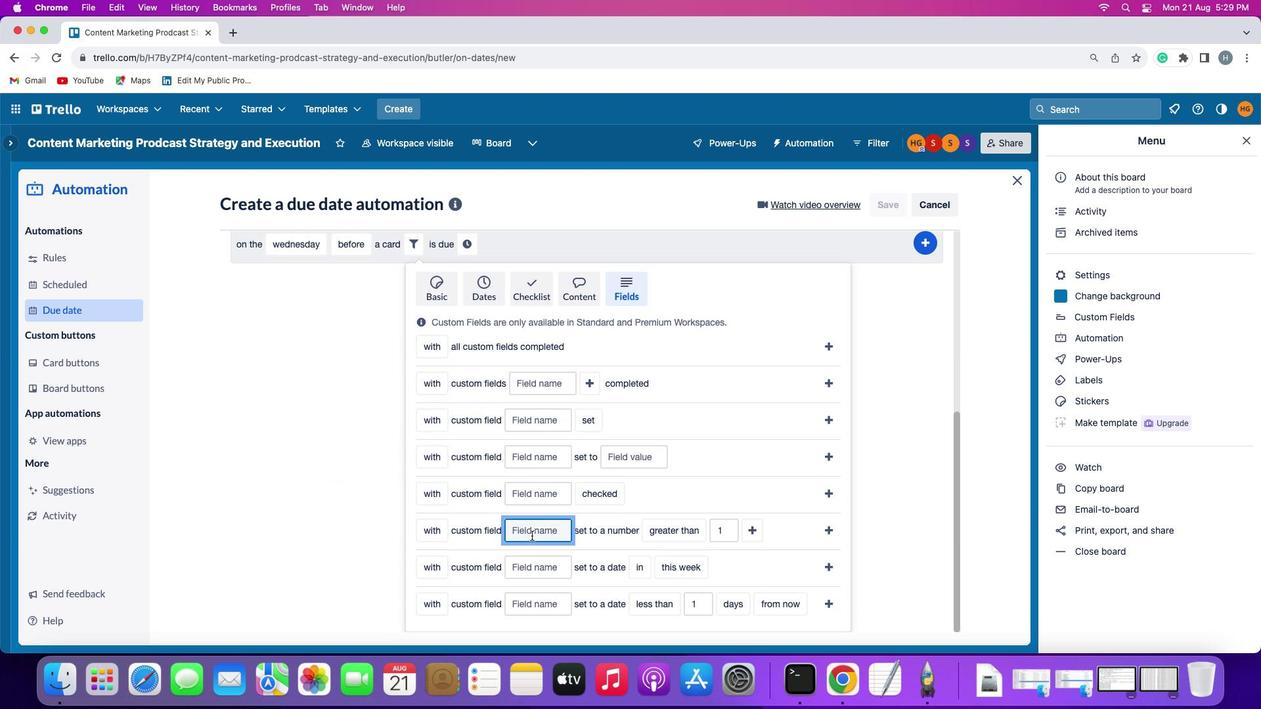 
Action: Key pressed 'R'
Screenshot: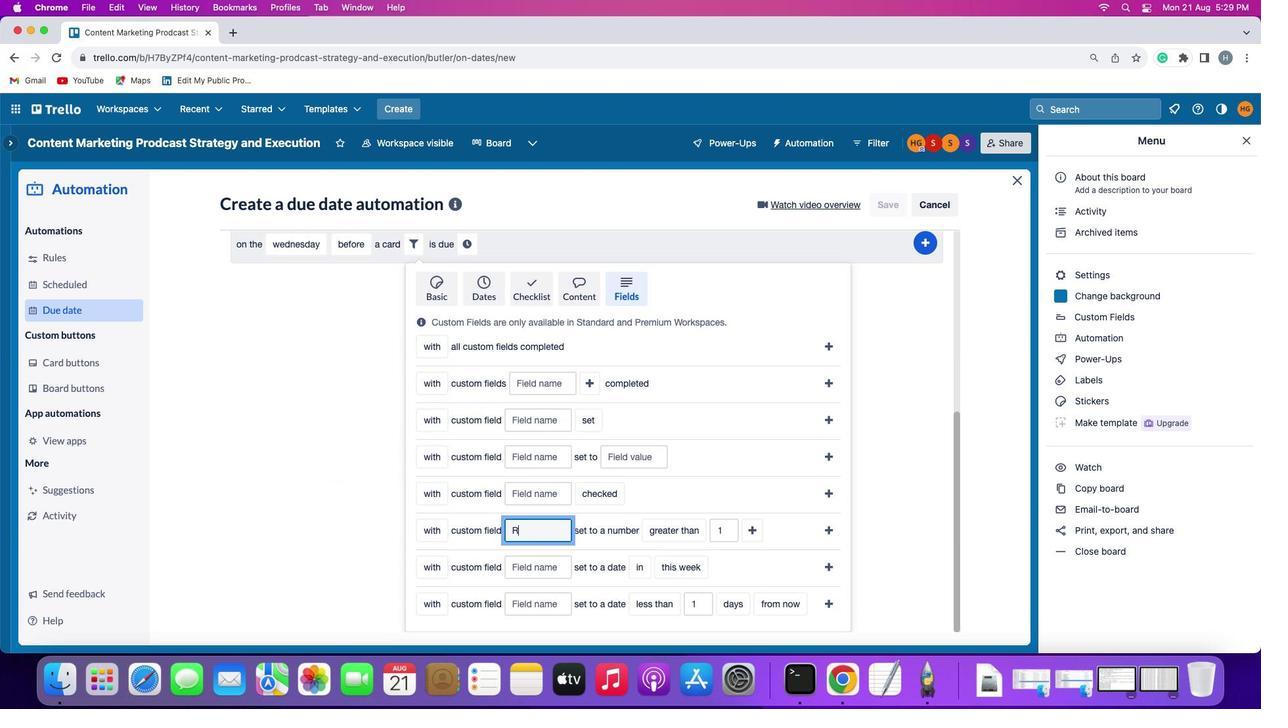 
Action: Mouse moved to (530, 535)
Screenshot: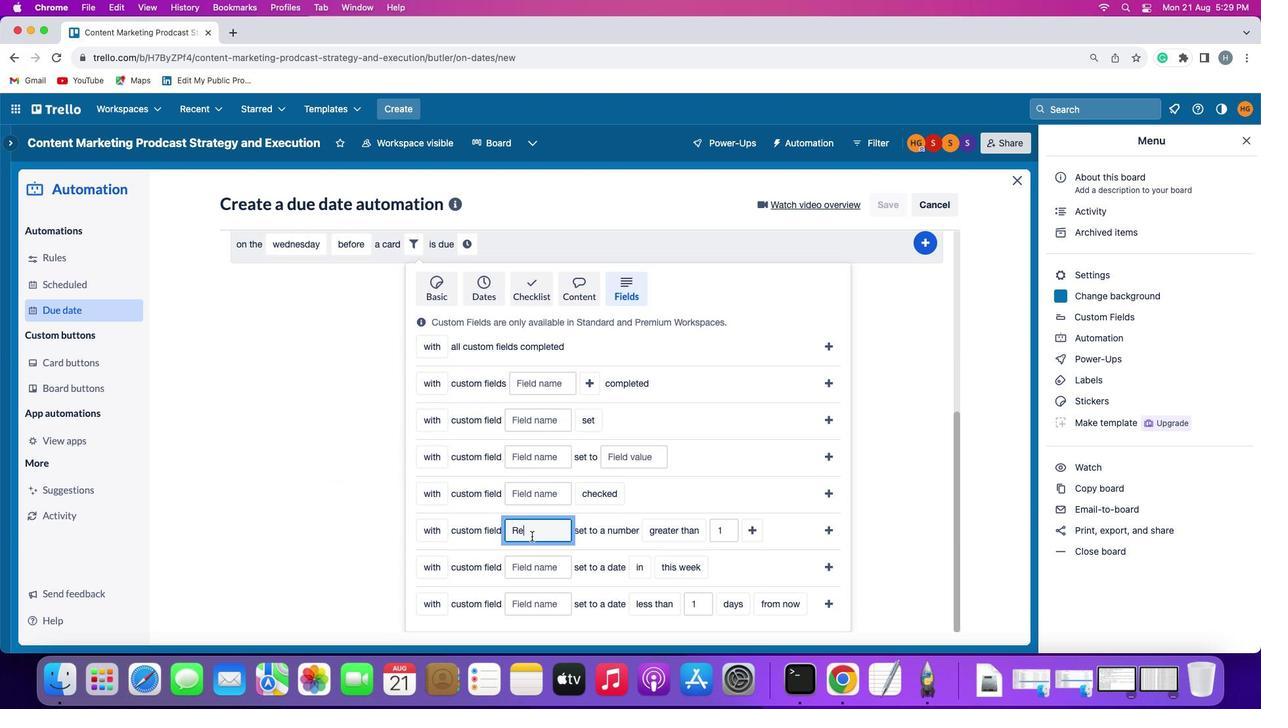 
Action: Key pressed 'e'
Screenshot: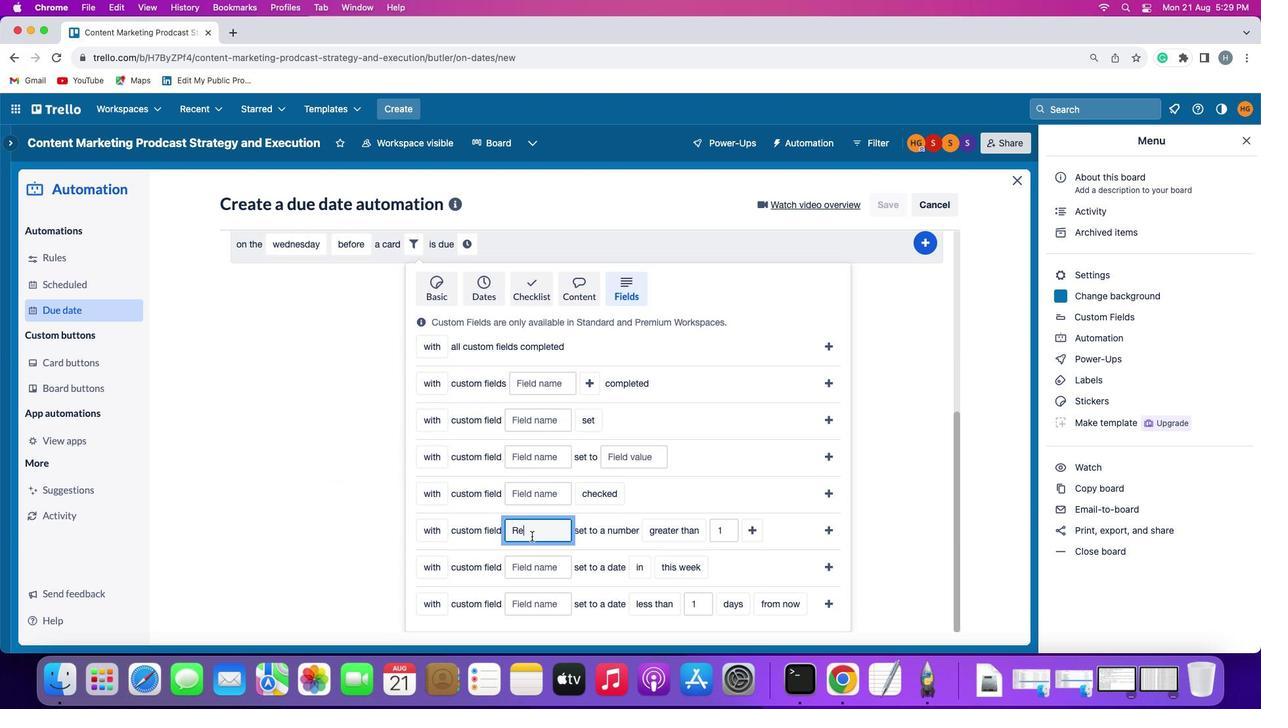 
Action: Mouse moved to (529, 534)
Screenshot: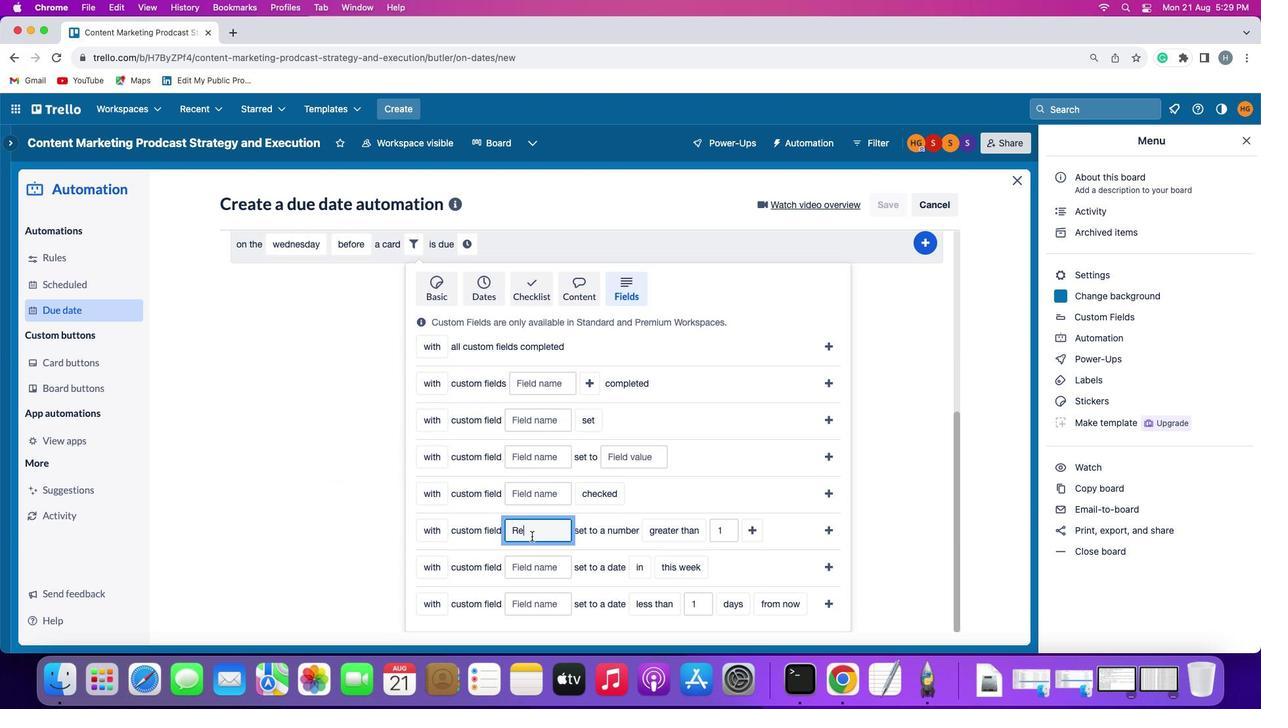 
Action: Key pressed 's''u''m''e'
Screenshot: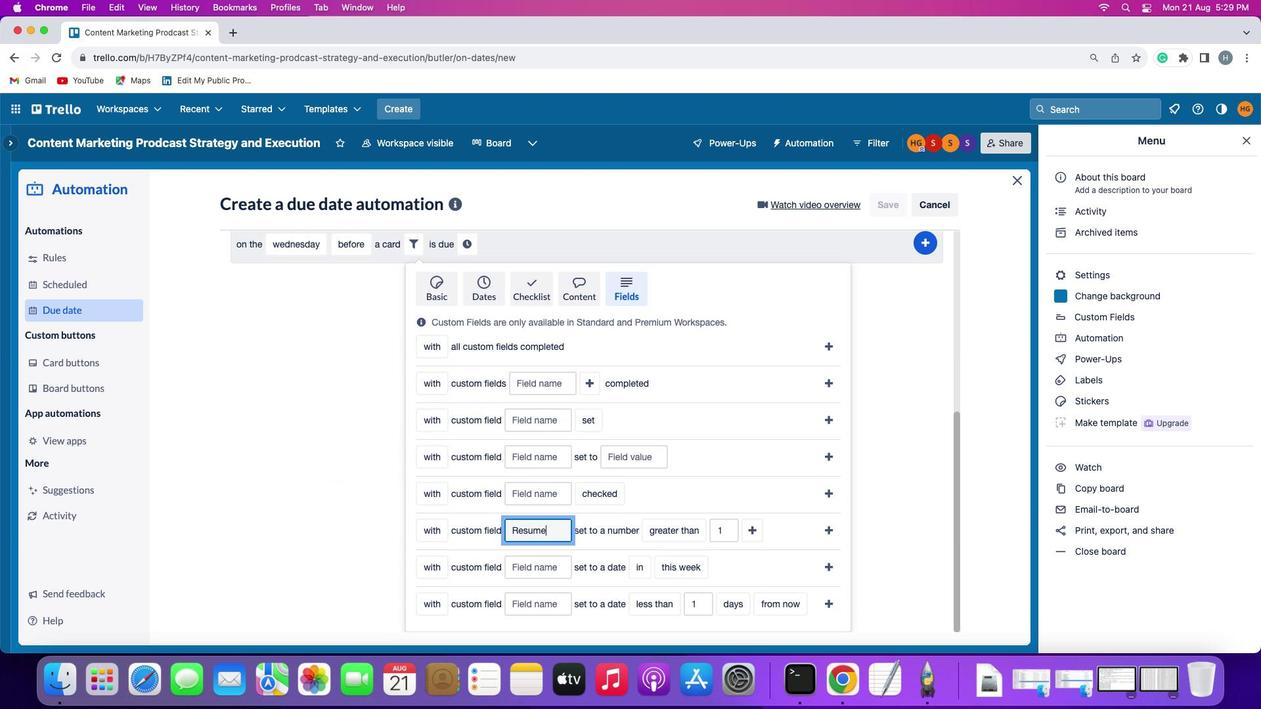 
Action: Mouse moved to (675, 531)
Screenshot: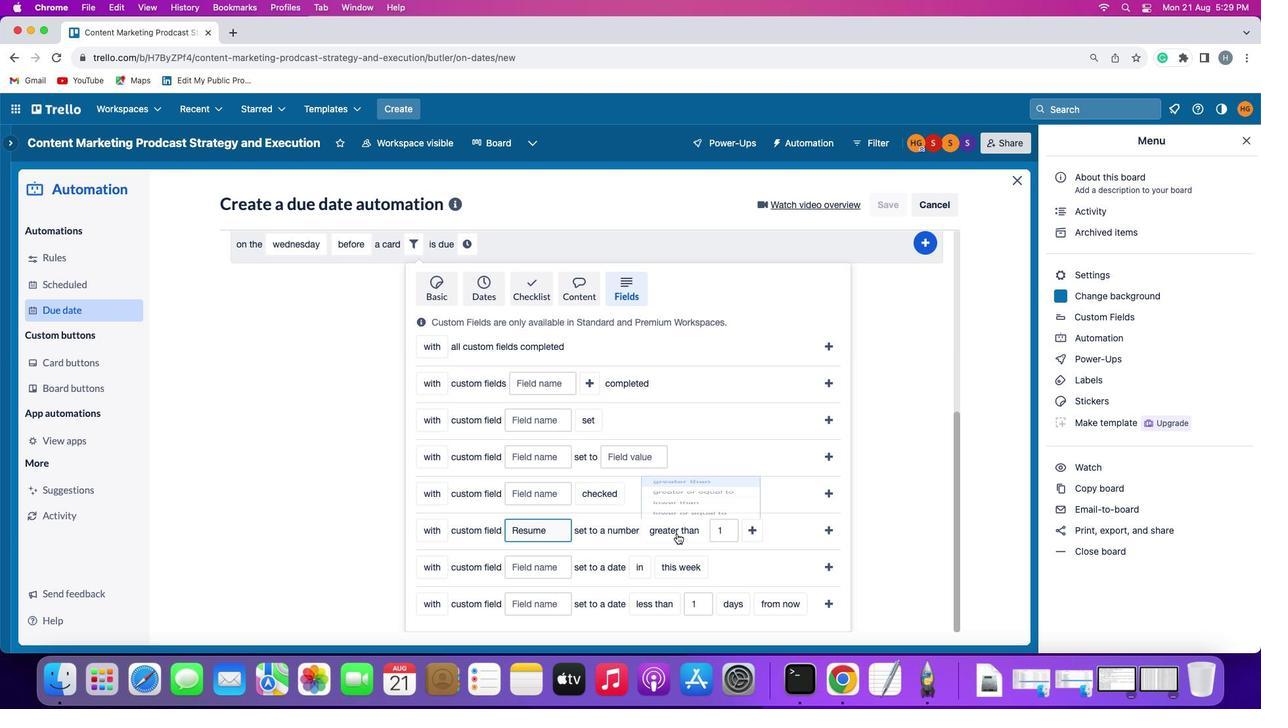 
Action: Mouse pressed left at (675, 531)
Screenshot: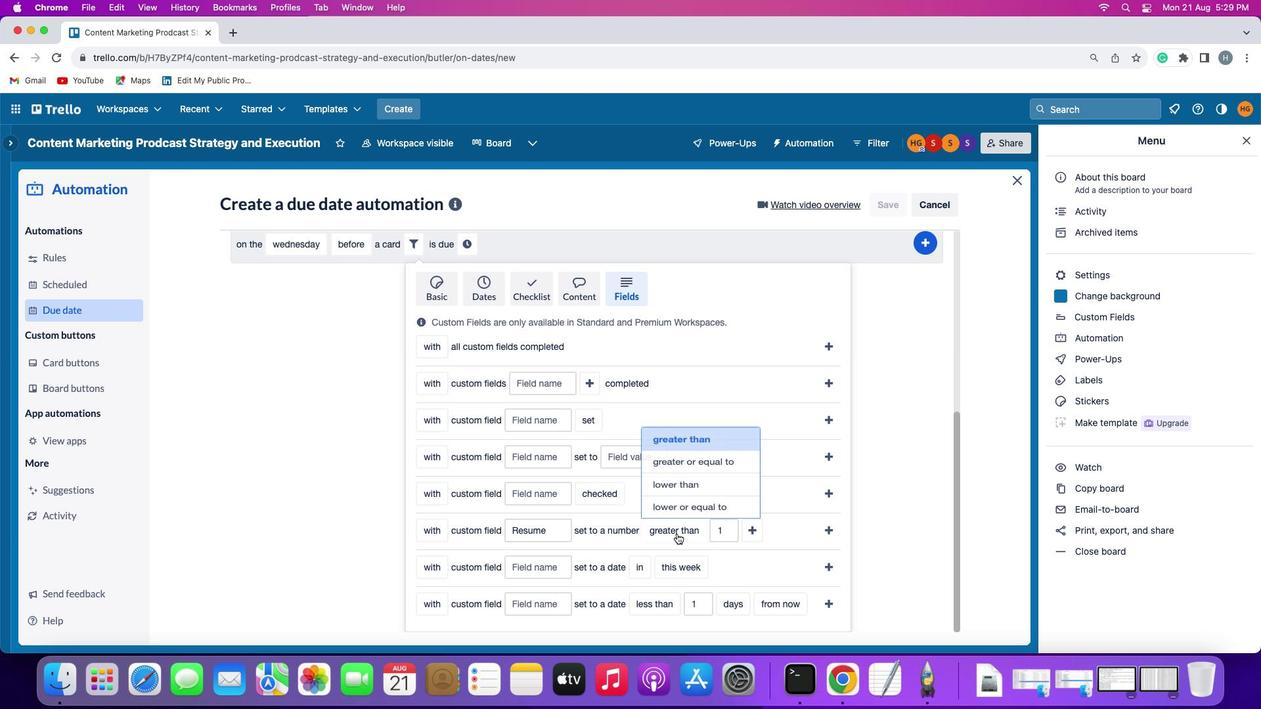 
Action: Mouse moved to (689, 457)
Screenshot: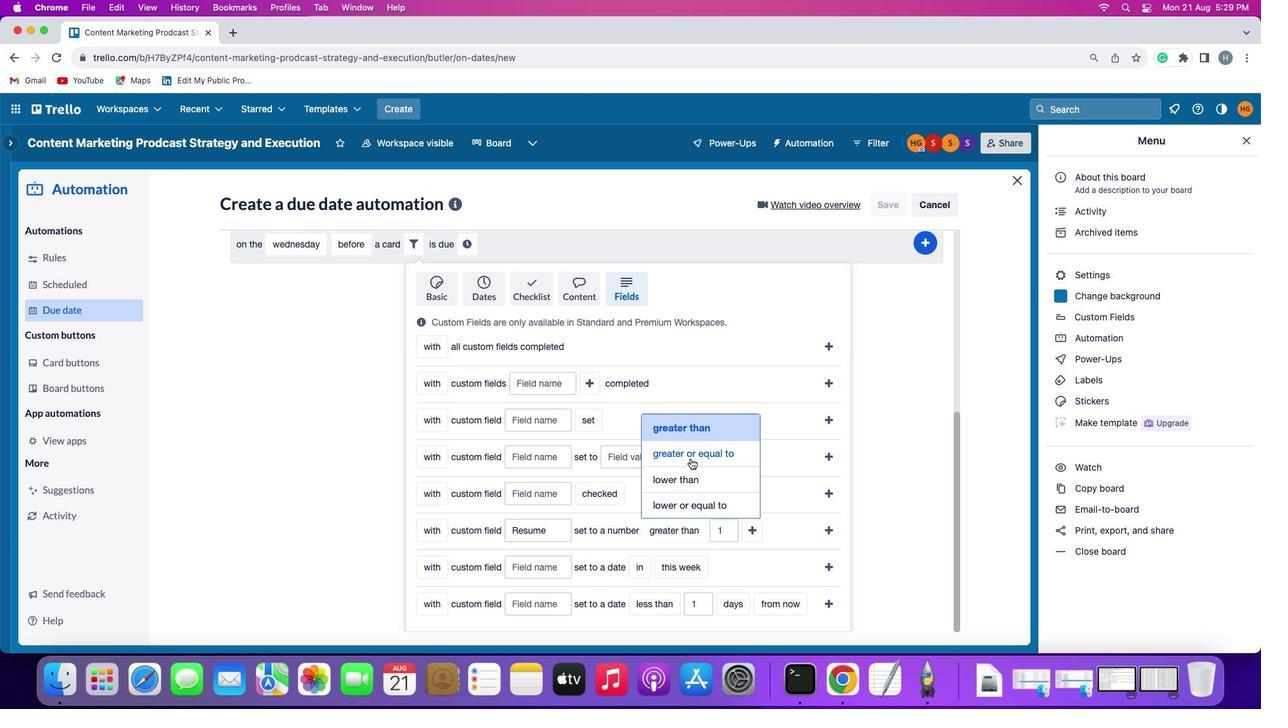 
Action: Mouse pressed left at (689, 457)
Screenshot: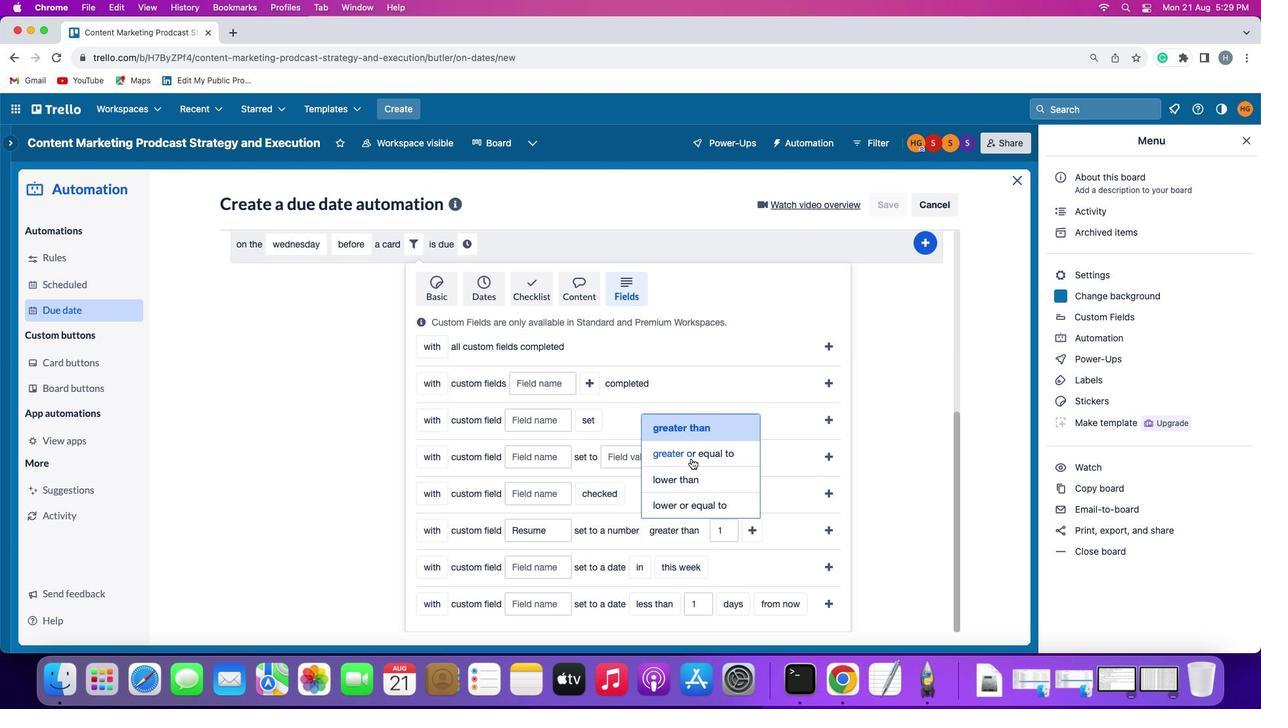 
Action: Mouse moved to (787, 532)
Screenshot: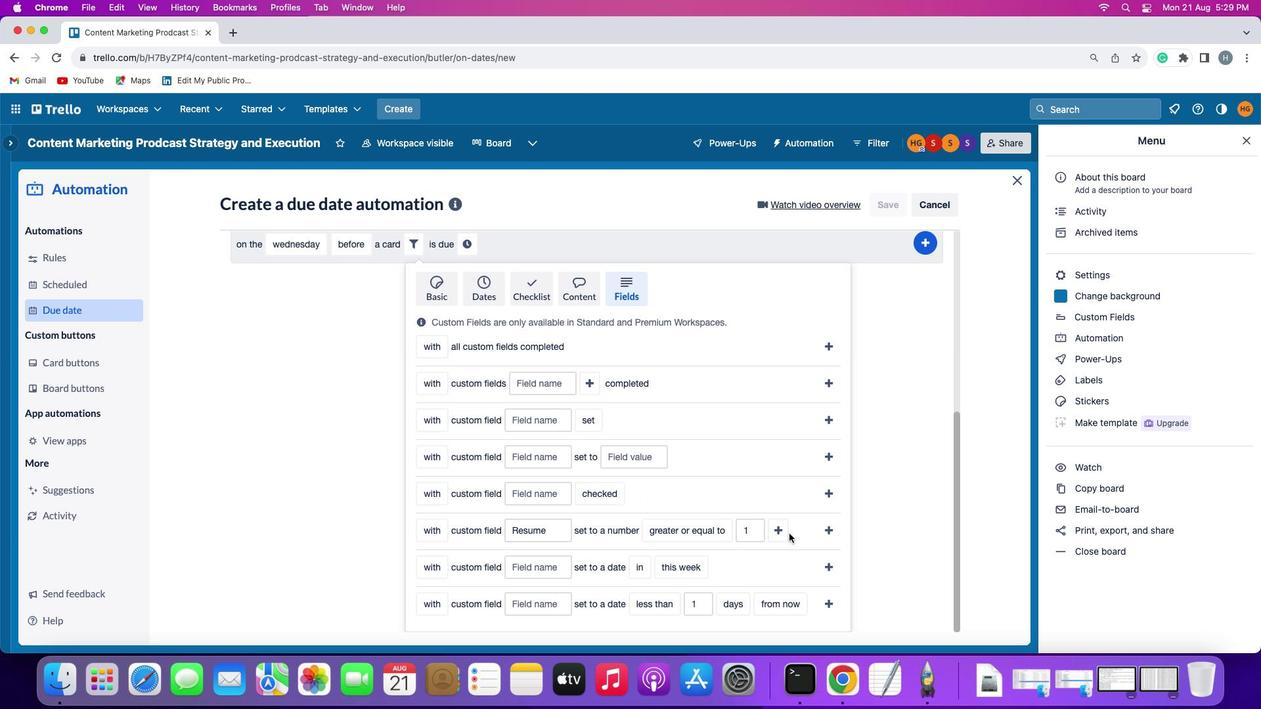 
Action: Mouse pressed left at (787, 532)
Screenshot: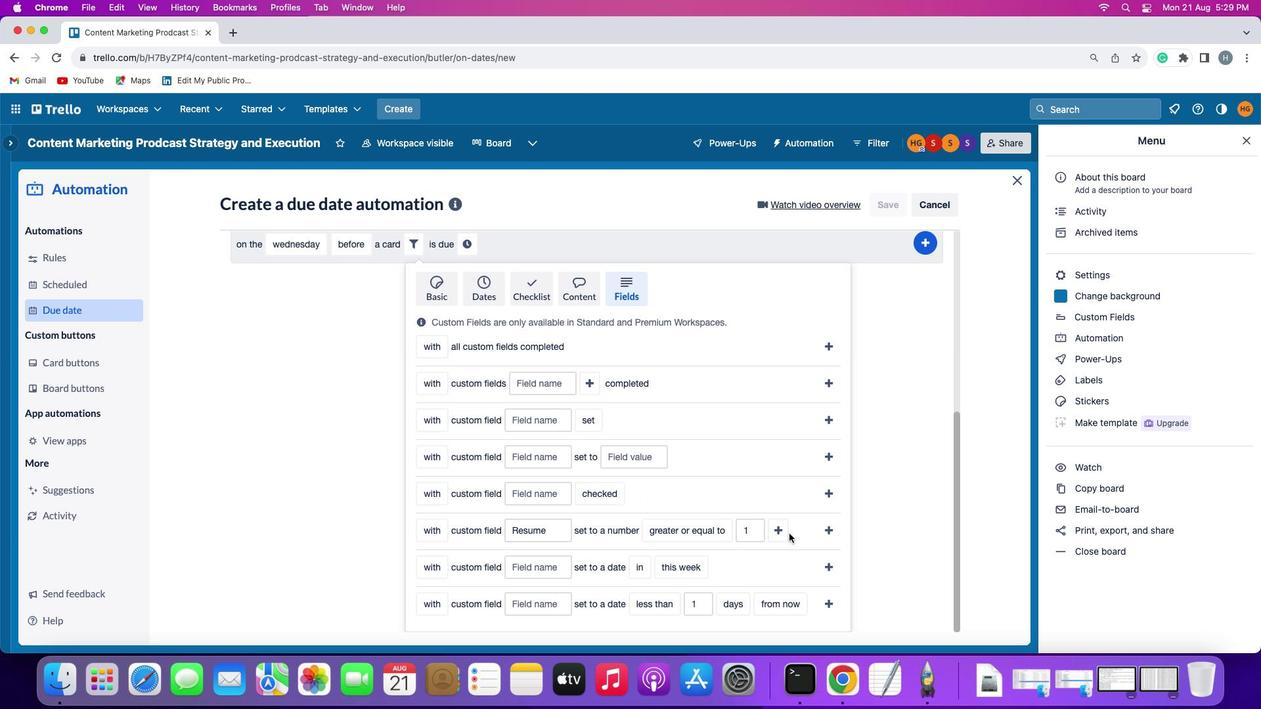 
Action: Mouse moved to (782, 530)
Screenshot: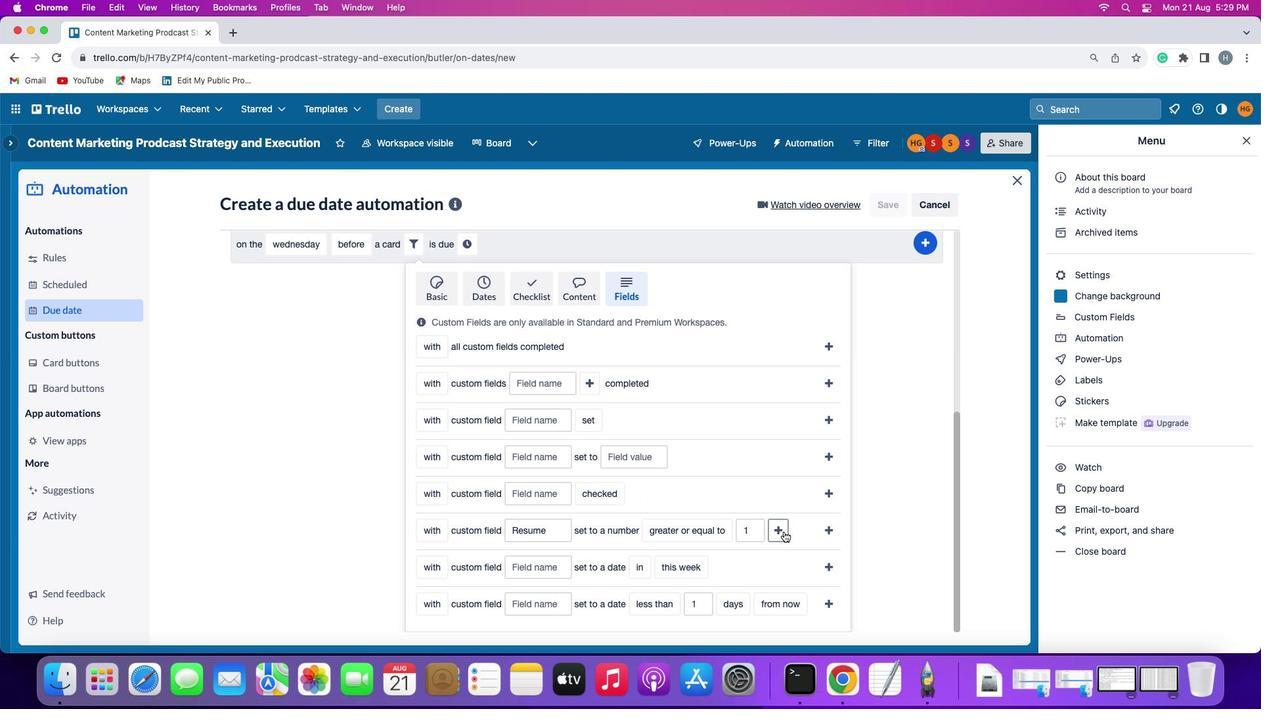 
Action: Mouse pressed left at (782, 530)
Screenshot: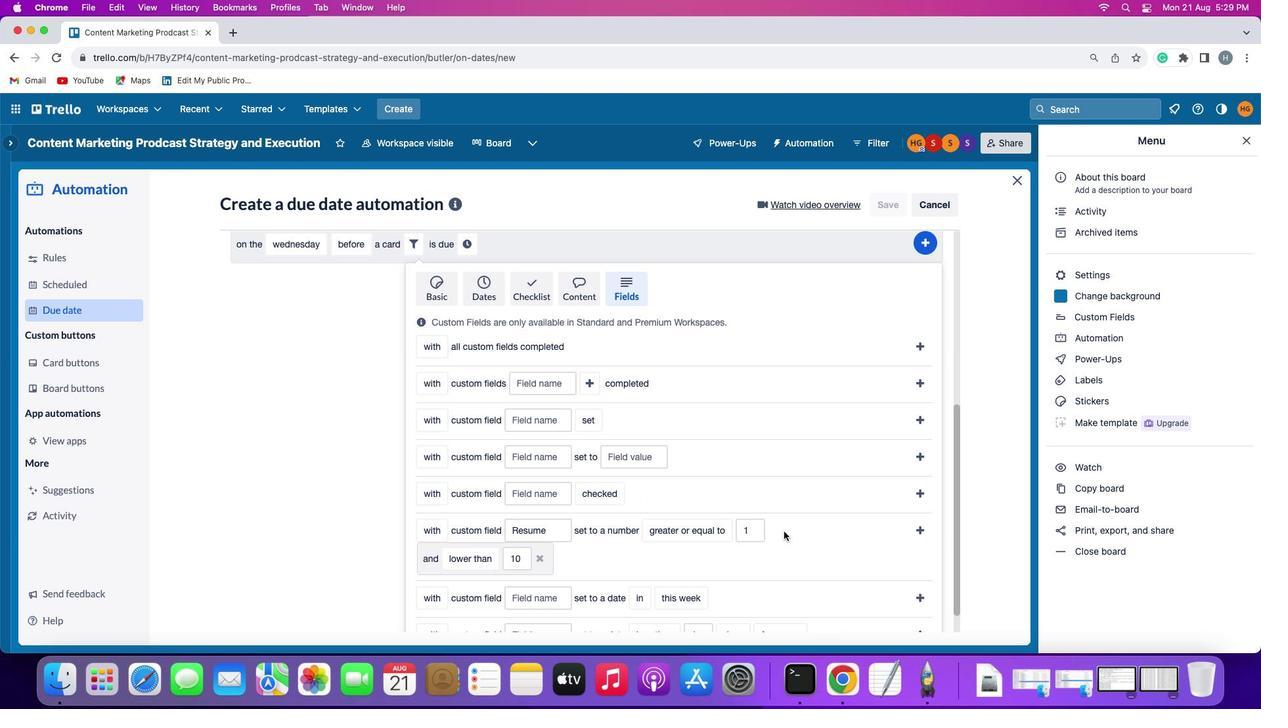 
Action: Mouse moved to (459, 554)
Screenshot: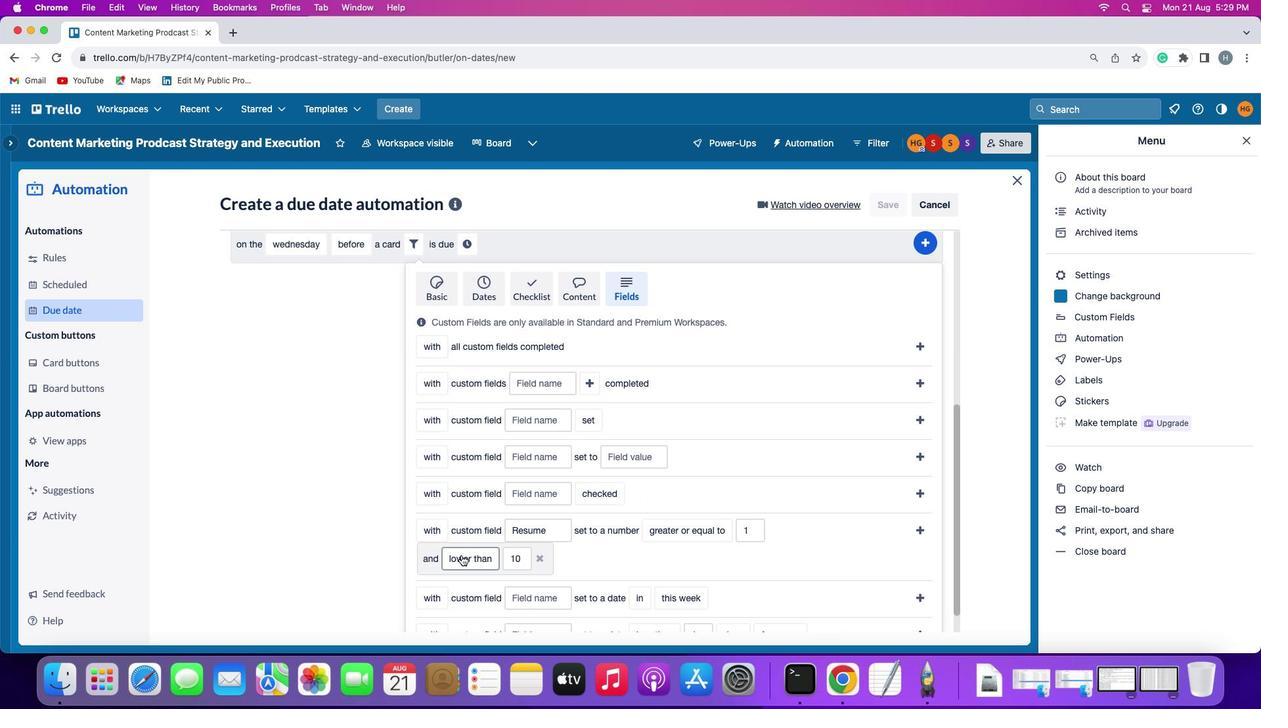 
Action: Mouse pressed left at (459, 554)
Screenshot: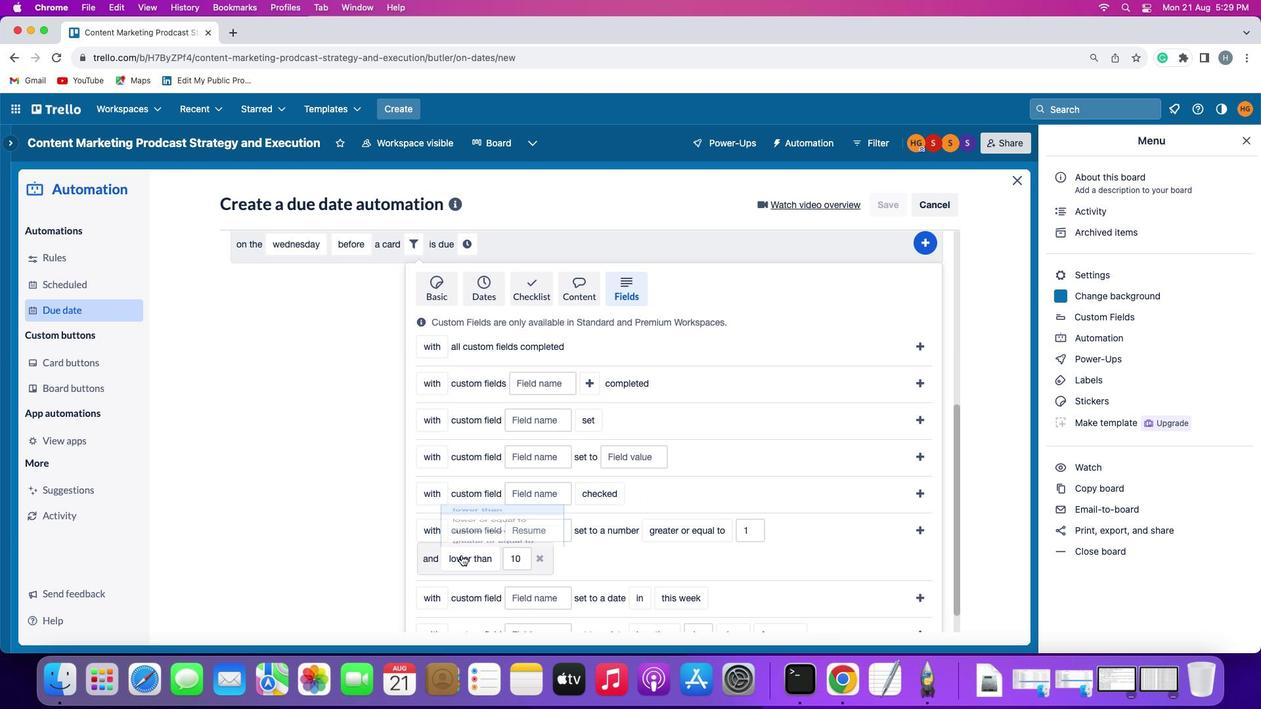 
Action: Mouse moved to (486, 530)
Screenshot: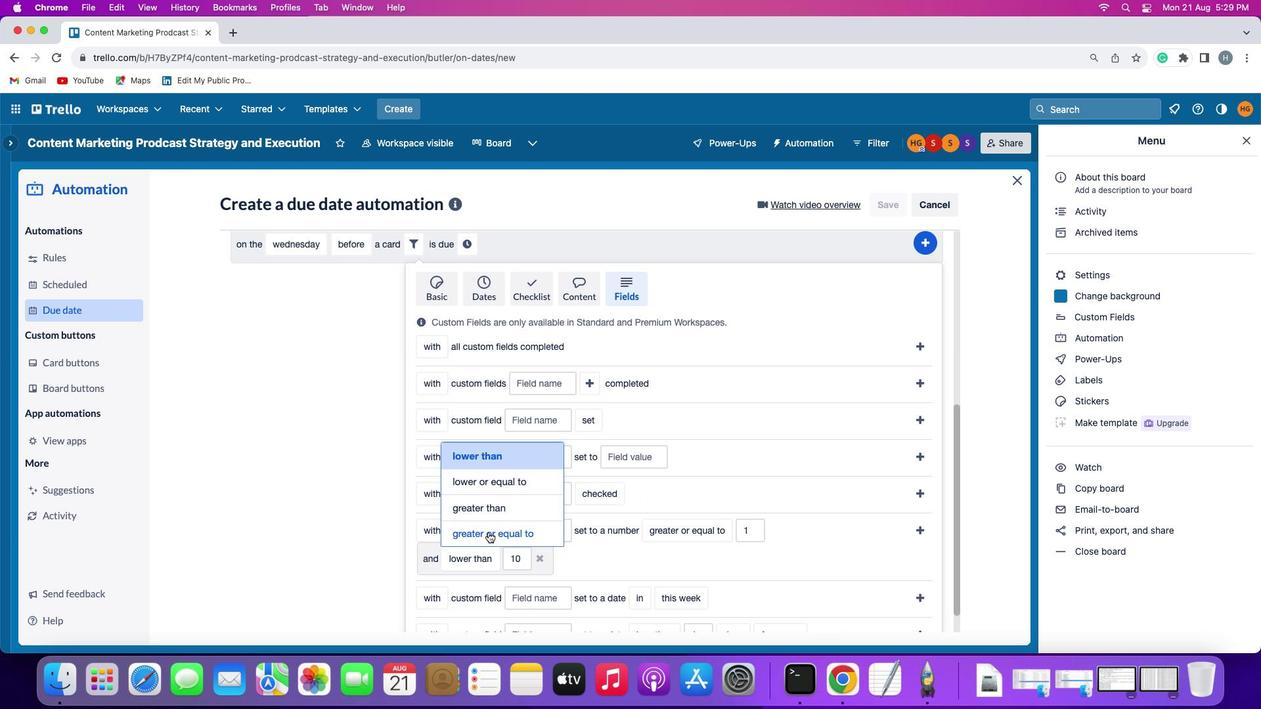 
Action: Mouse pressed left at (486, 530)
Screenshot: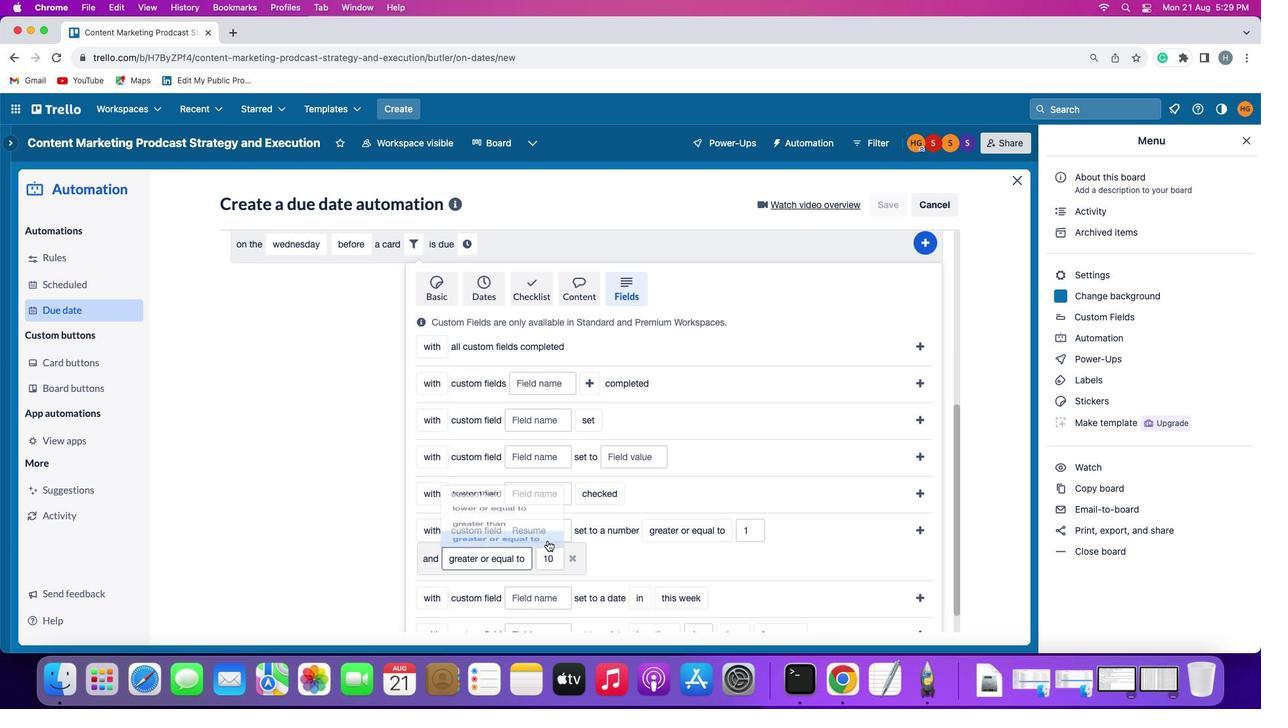 
Action: Mouse moved to (917, 529)
Screenshot: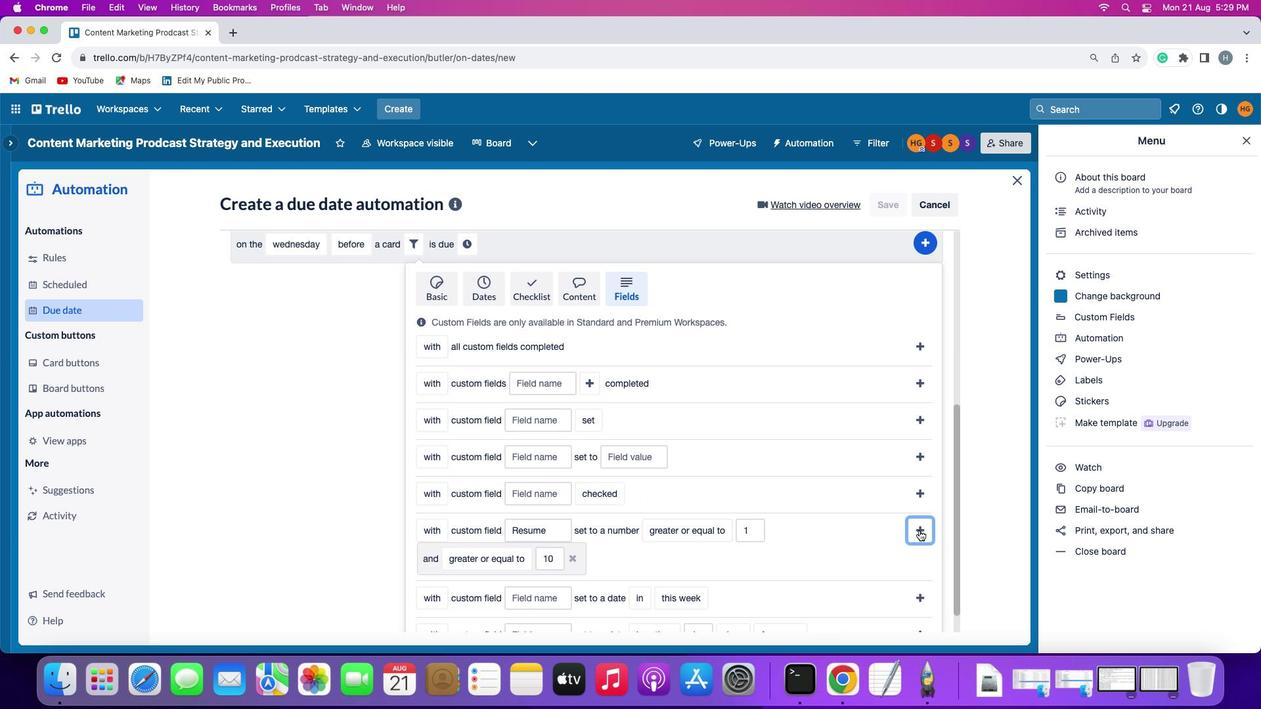 
Action: Mouse pressed left at (917, 529)
Screenshot: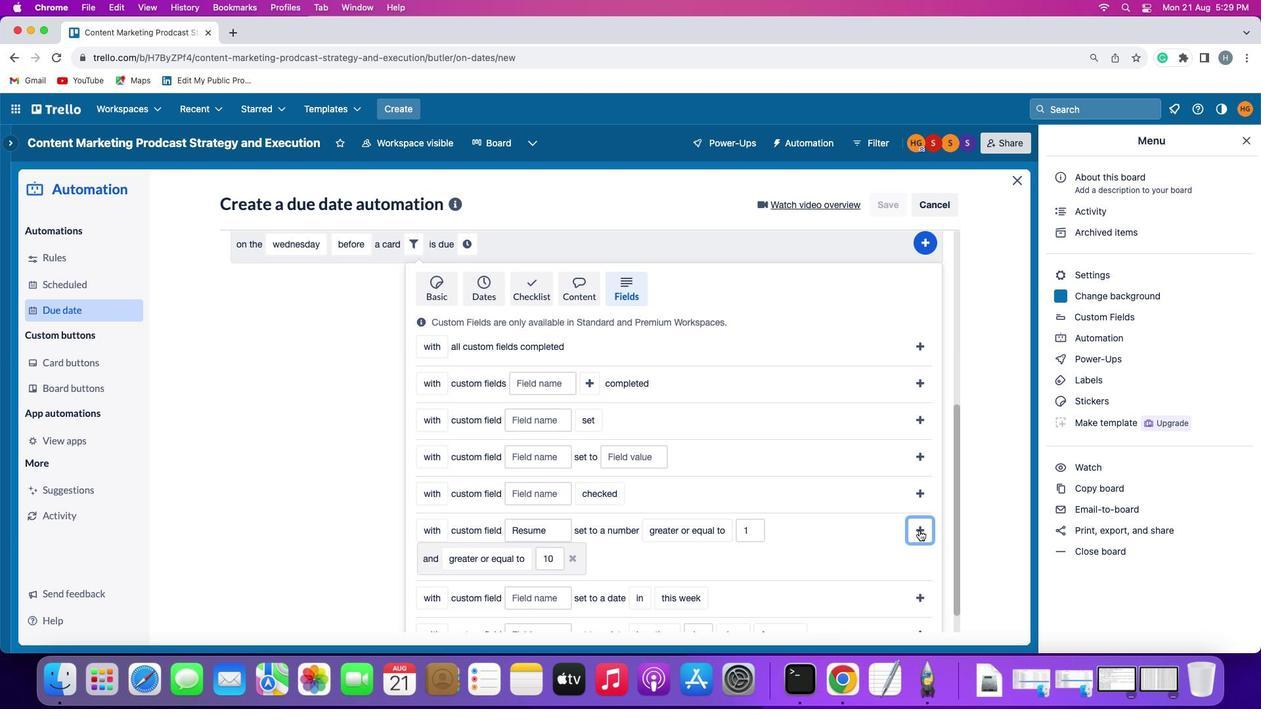 
Action: Mouse moved to (875, 573)
Screenshot: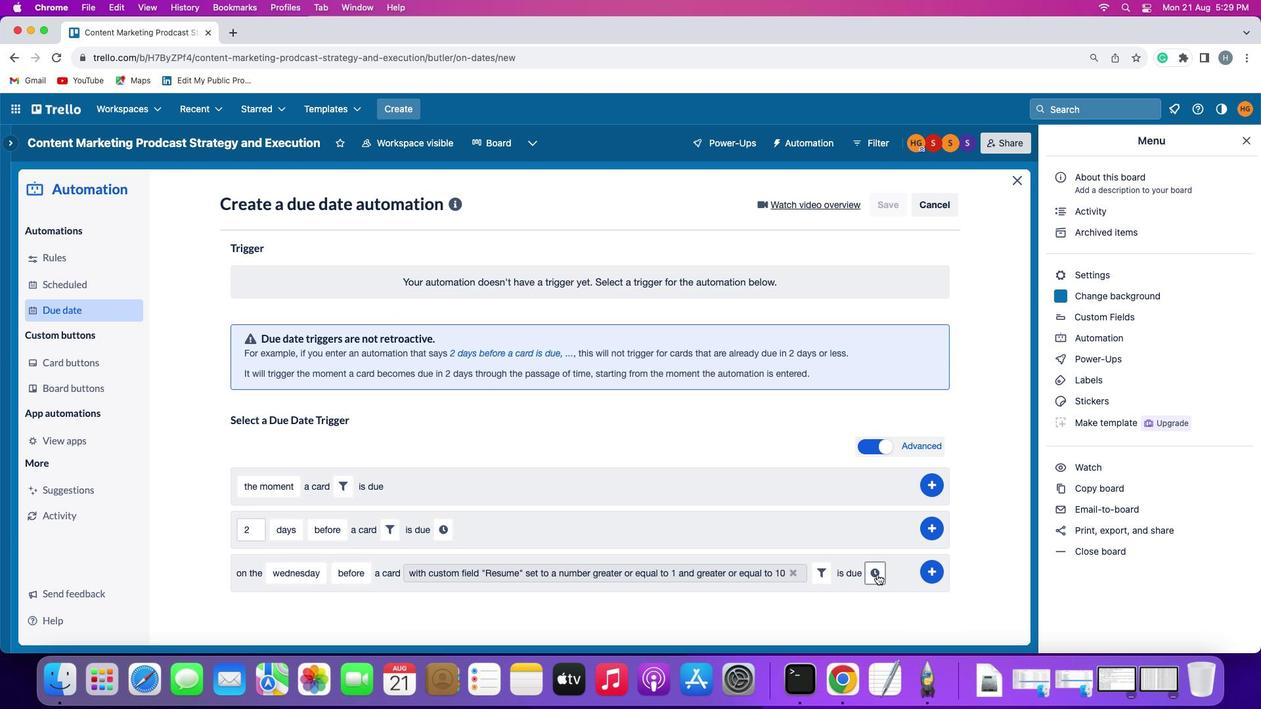 
Action: Mouse pressed left at (875, 573)
Screenshot: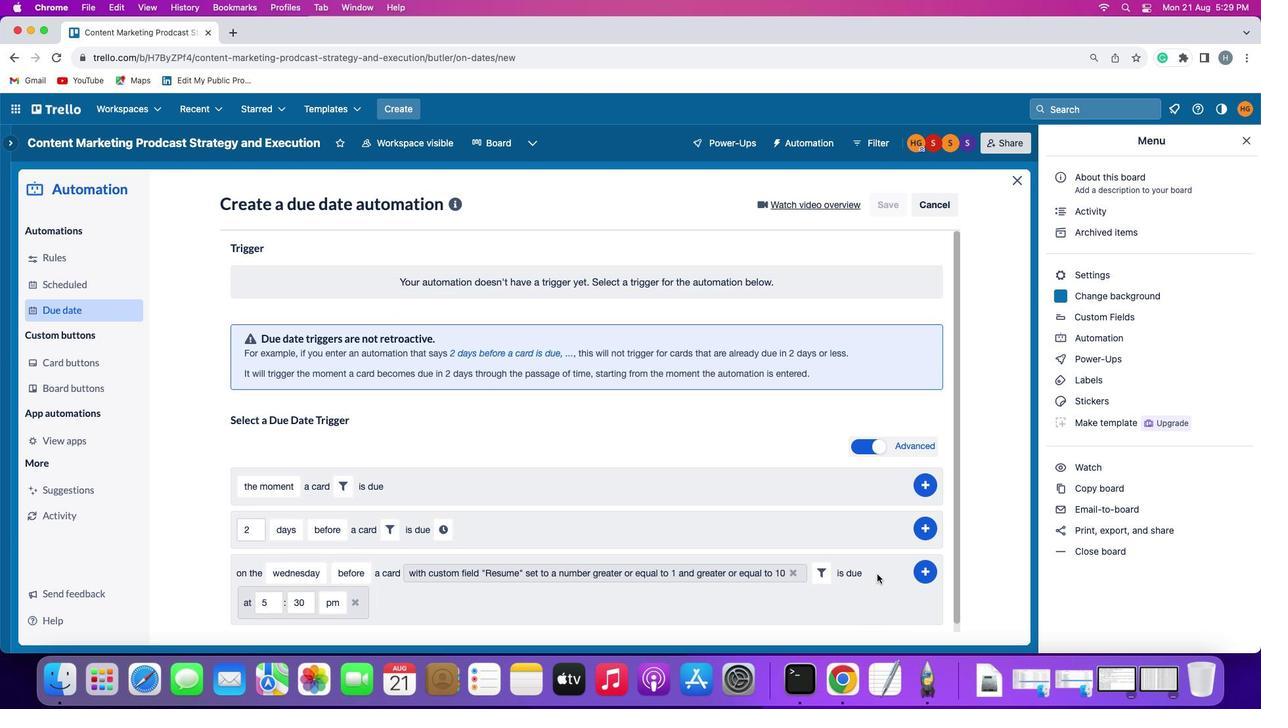 
Action: Mouse moved to (264, 604)
Screenshot: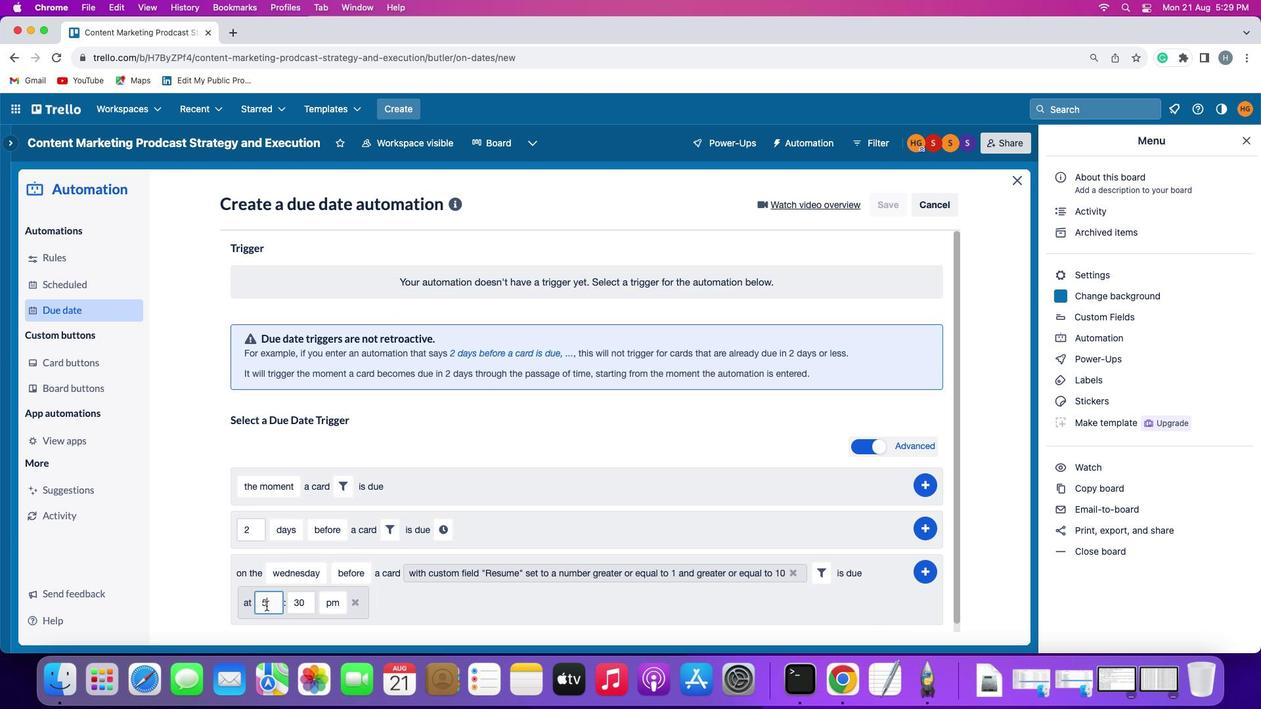 
Action: Mouse pressed left at (264, 604)
Screenshot: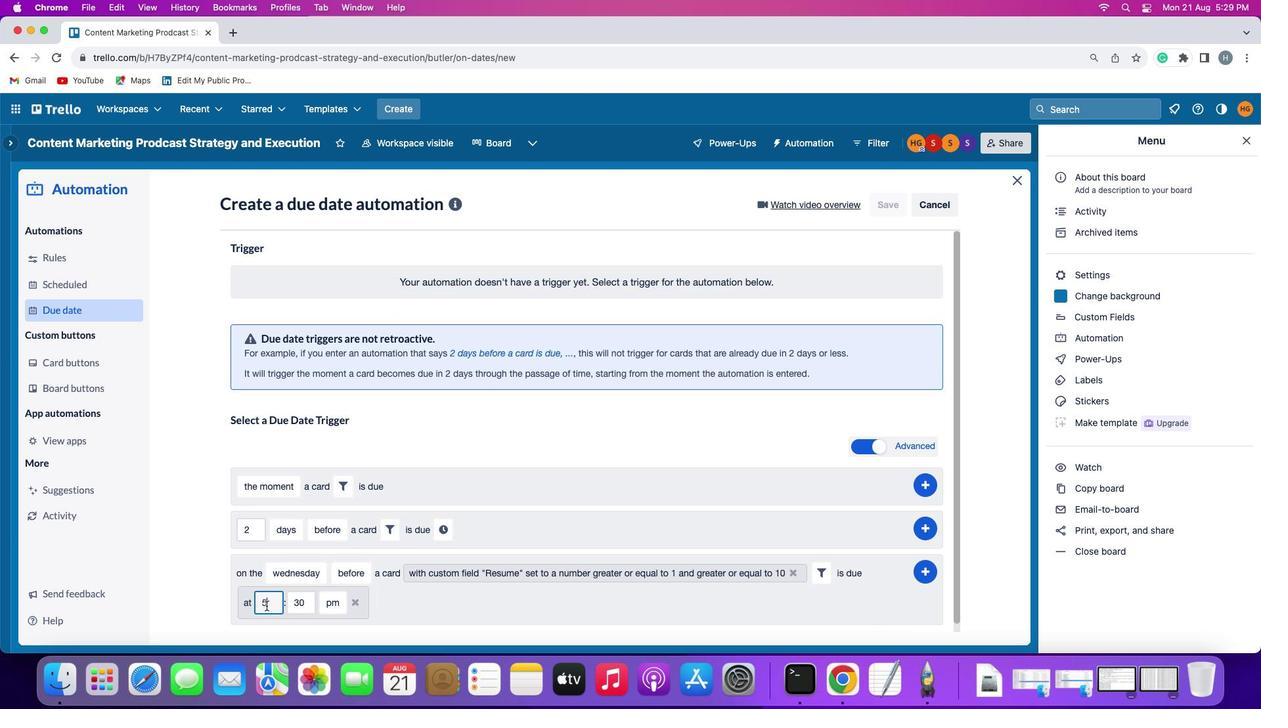 
Action: Key pressed Key.backspace'1''1'
Screenshot: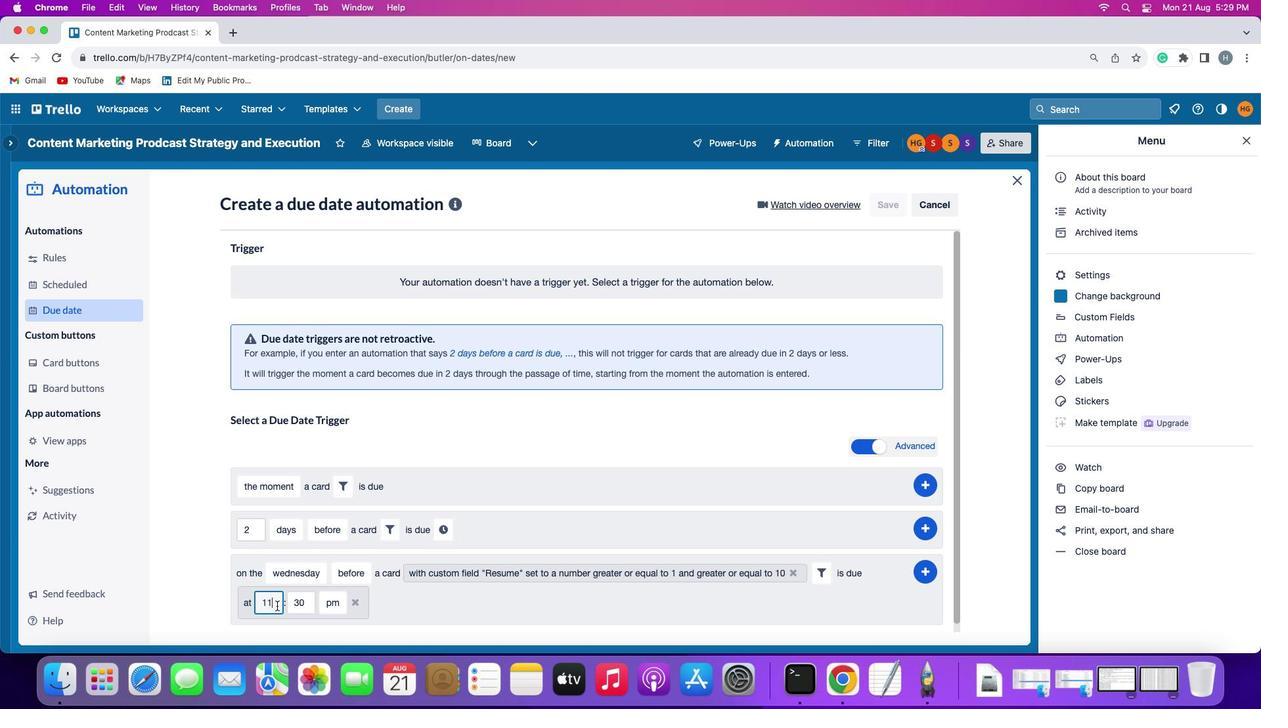 
Action: Mouse moved to (297, 602)
Screenshot: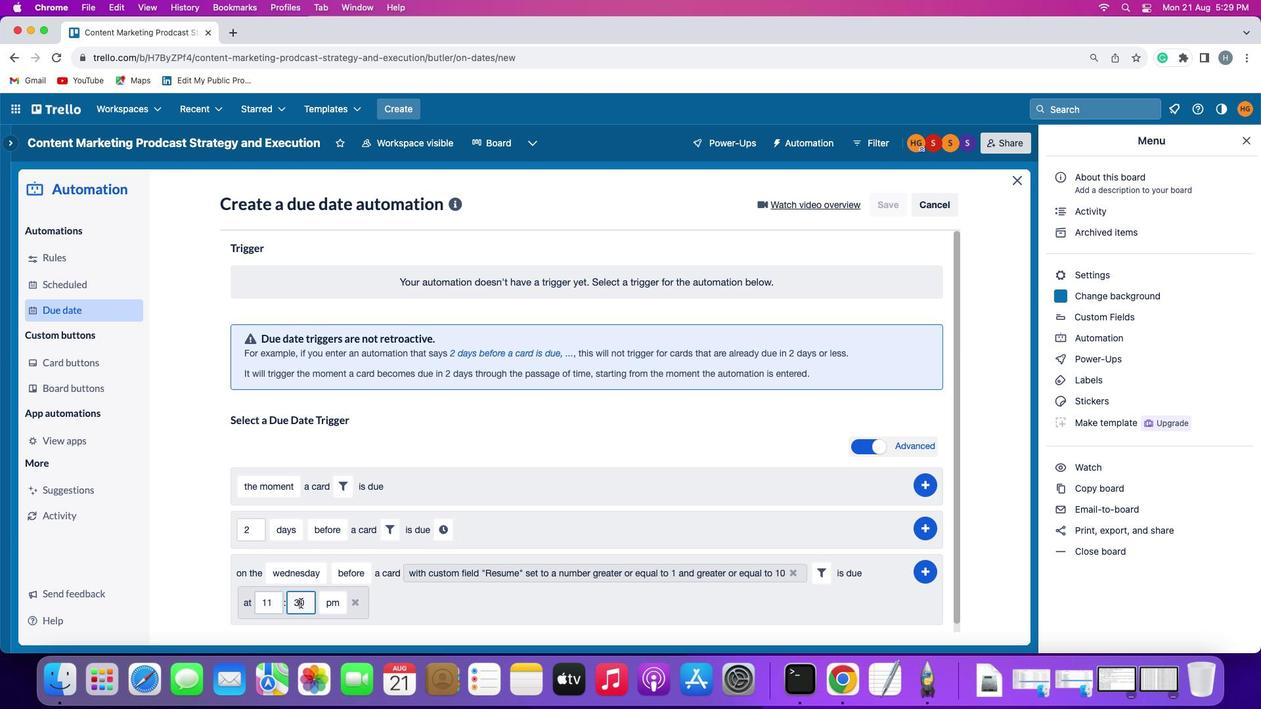
Action: Mouse pressed left at (297, 602)
Screenshot: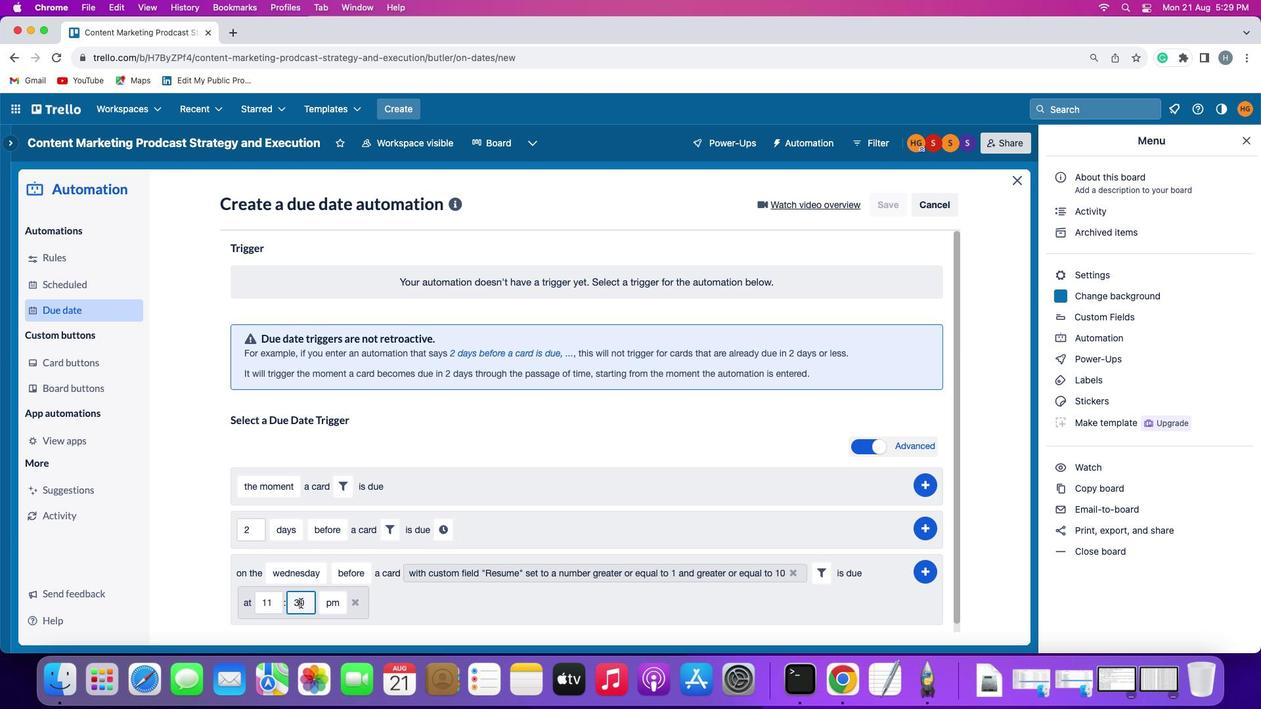 
Action: Mouse moved to (299, 601)
Screenshot: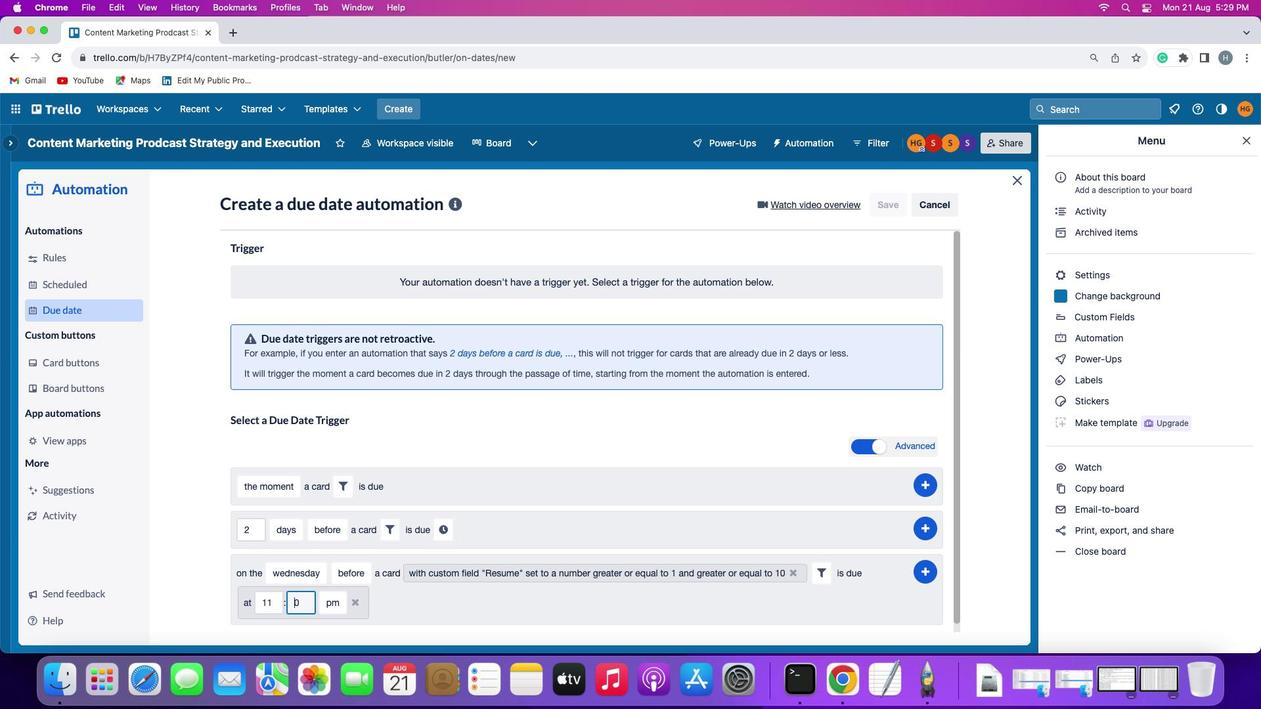 
Action: Key pressed Key.backspace'0'
Screenshot: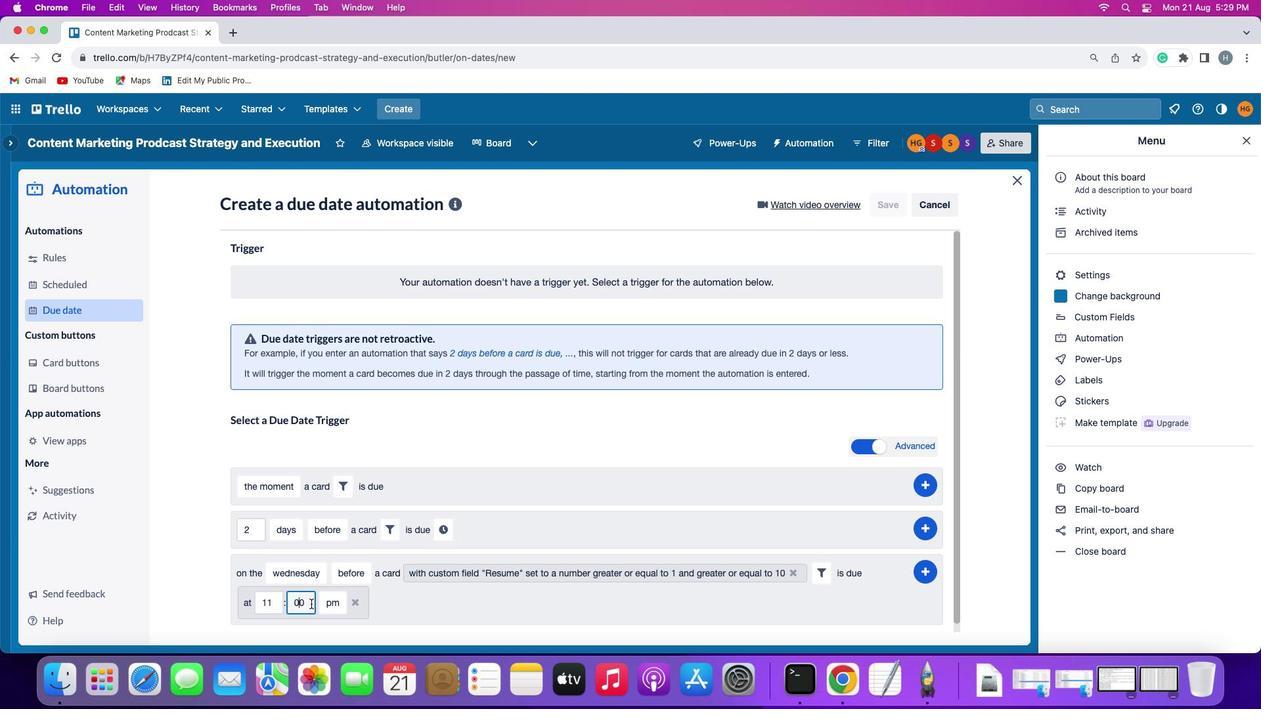 
Action: Mouse moved to (318, 602)
Screenshot: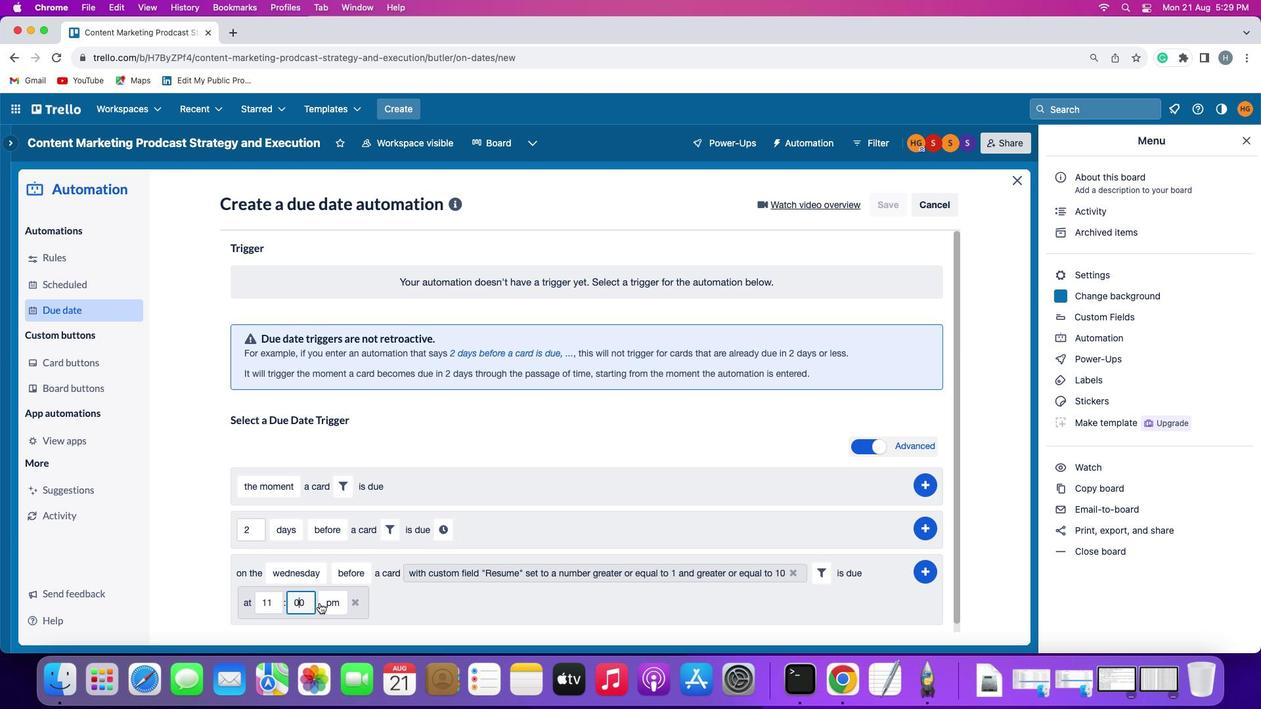 
Action: Mouse pressed left at (318, 602)
Screenshot: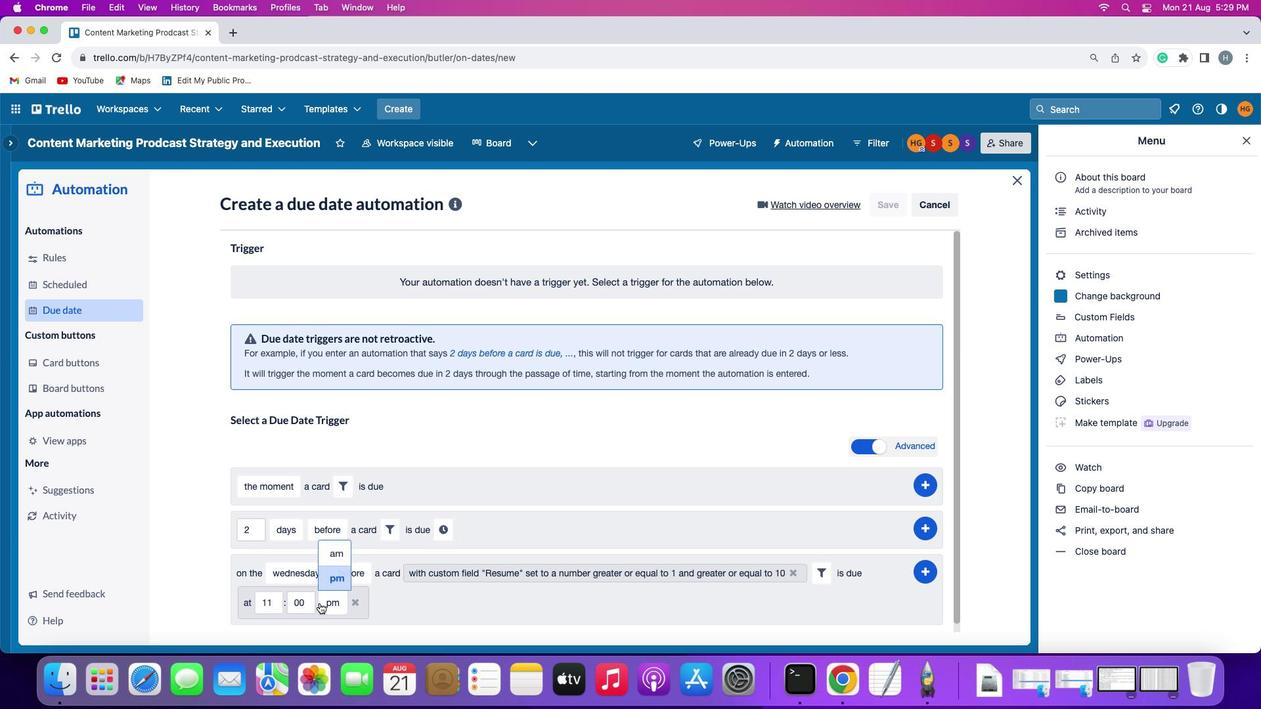 
Action: Mouse moved to (334, 556)
Screenshot: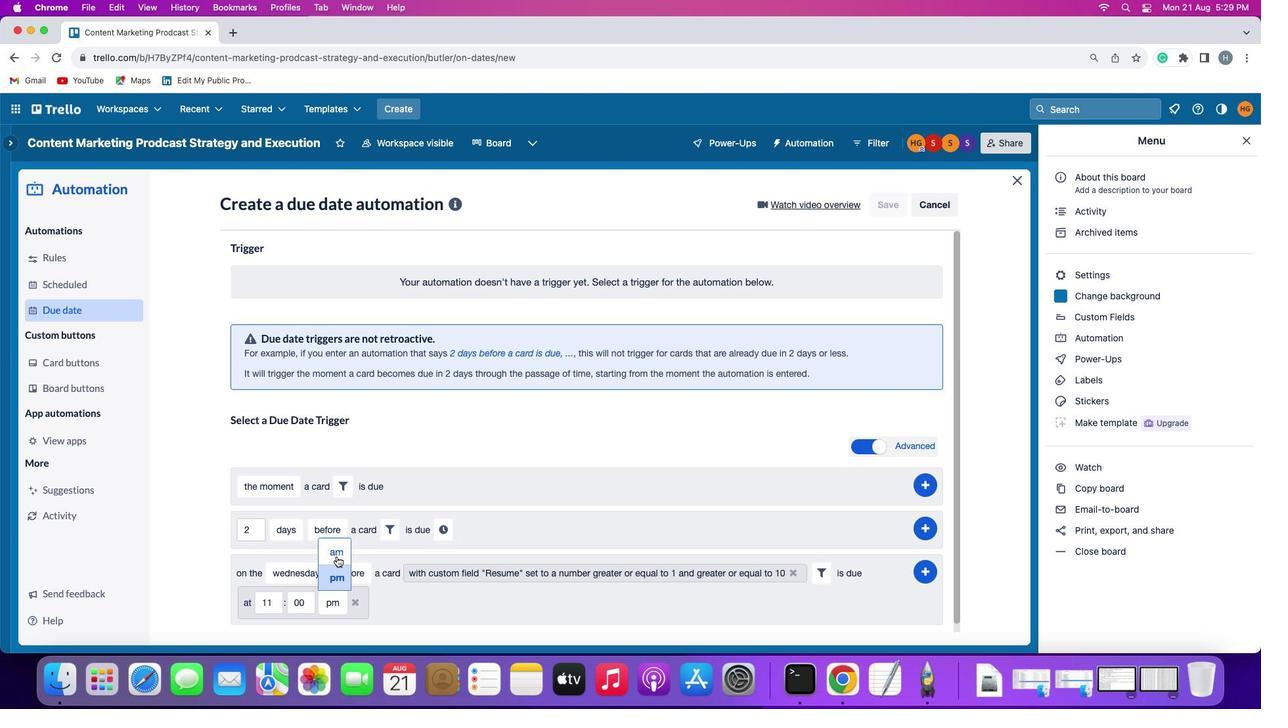 
Action: Mouse pressed left at (334, 556)
Screenshot: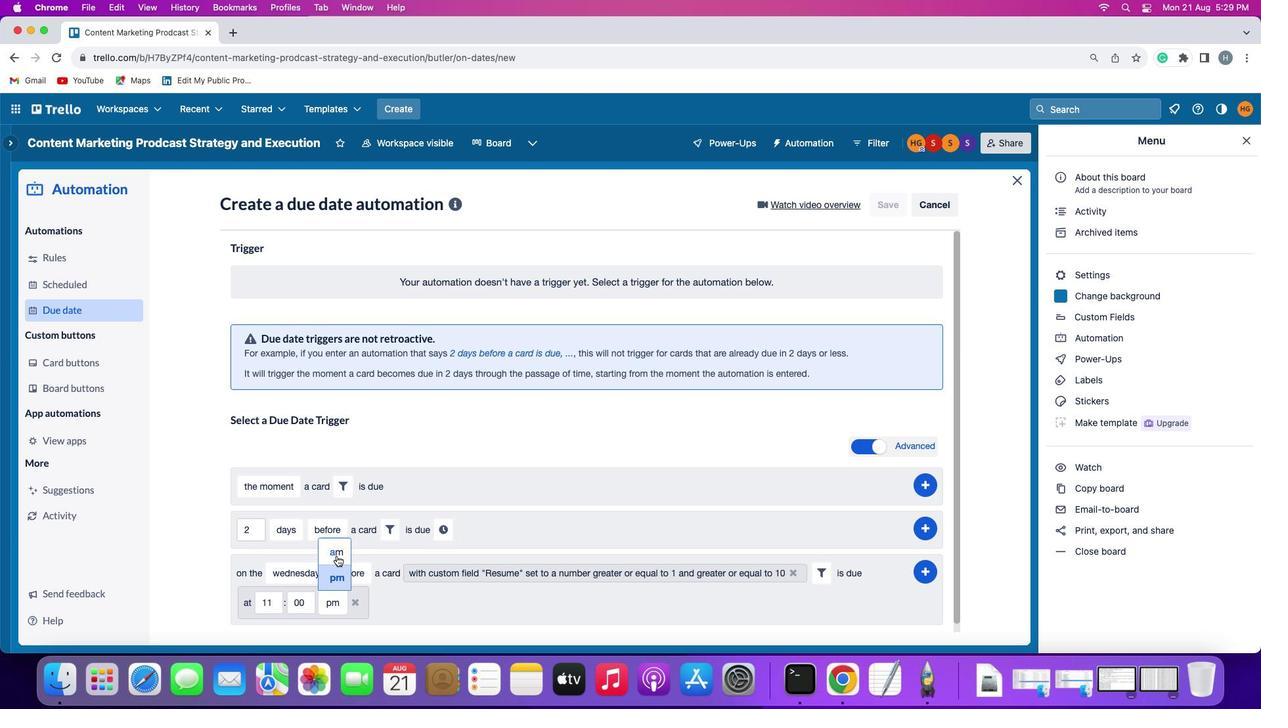 
Action: Mouse moved to (924, 565)
Screenshot: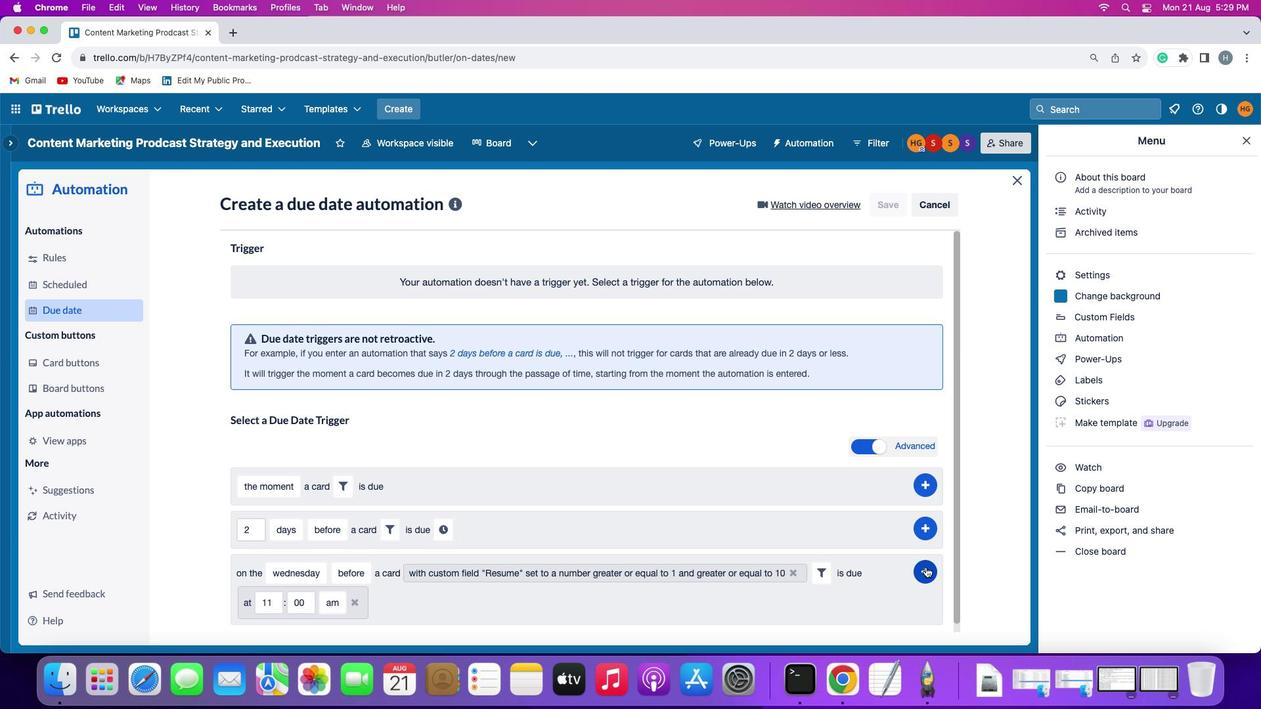 
Action: Mouse pressed left at (924, 565)
Screenshot: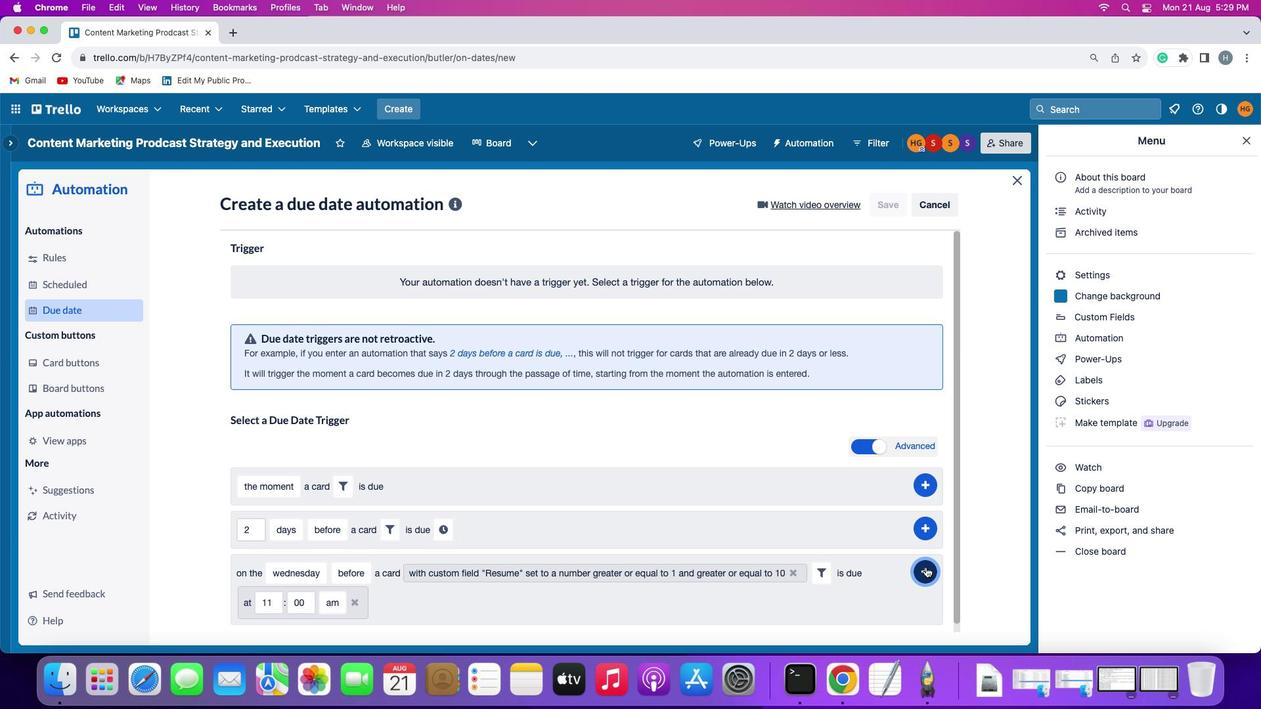 
Action: Mouse moved to (979, 469)
Screenshot: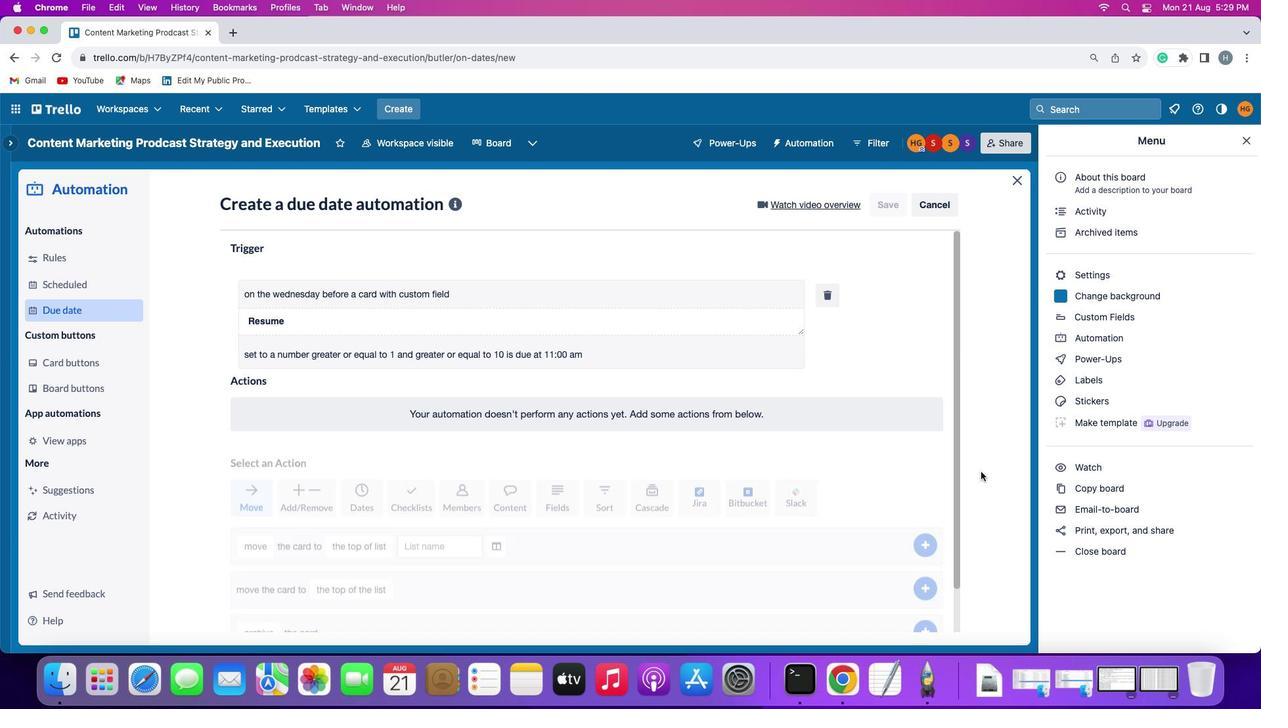
